 Task: Look for space in Pinsk, Belarus from 12th  August, 2023 to 15th August, 2023 for 3 adults in price range Rs.12000 to Rs.16000. Place can be entire place with 2 bedrooms having 3 beds and 1 bathroom. Property type can be house, flat, guest house. Amenities needed are: washing machine. Booking option can be shelf check-in. Required host language is English.
Action: Mouse moved to (454, 93)
Screenshot: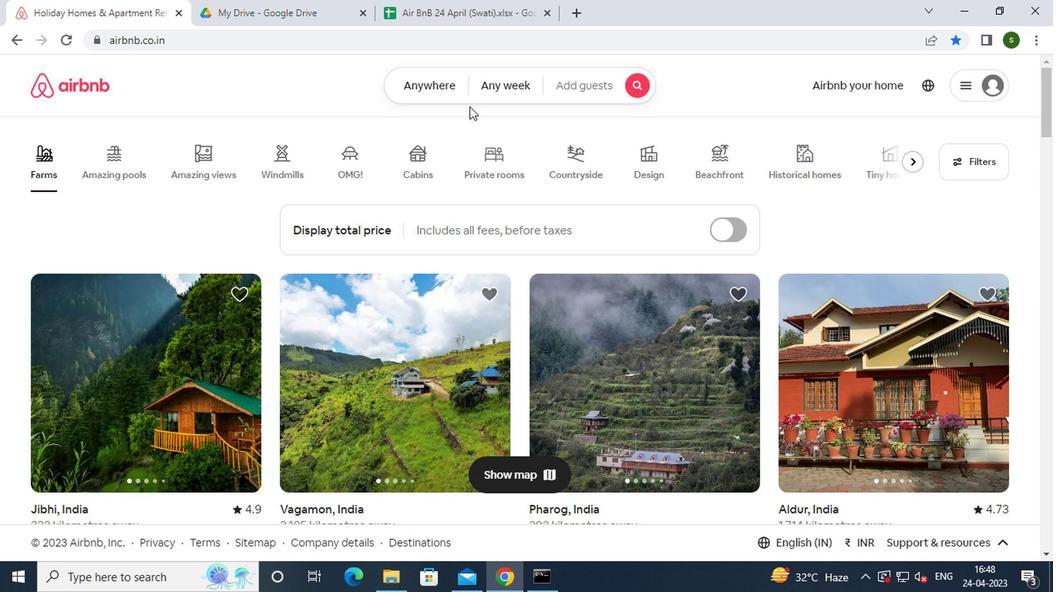
Action: Mouse pressed left at (454, 93)
Screenshot: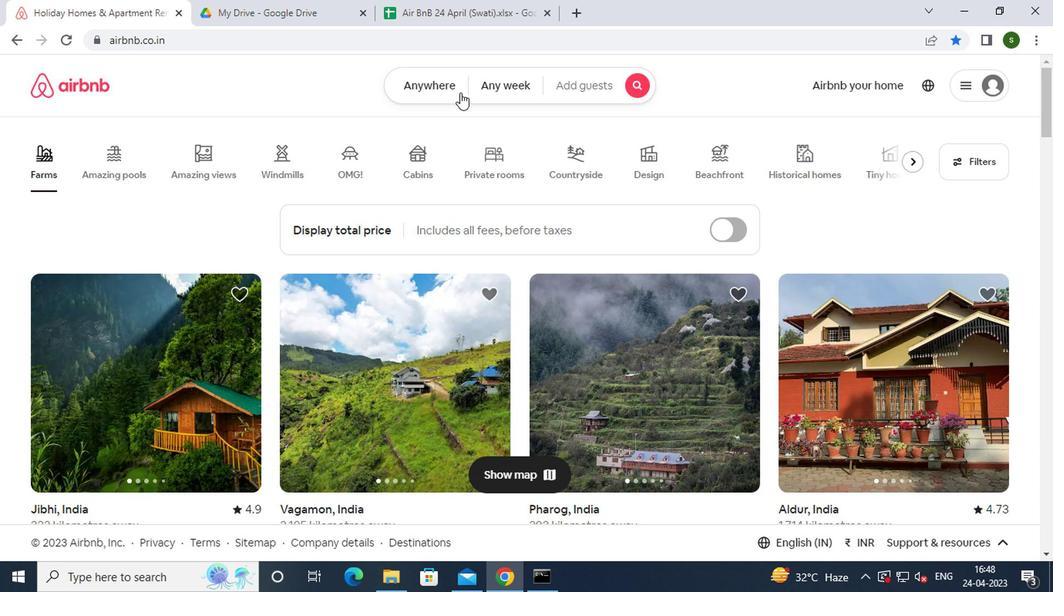
Action: Mouse moved to (289, 141)
Screenshot: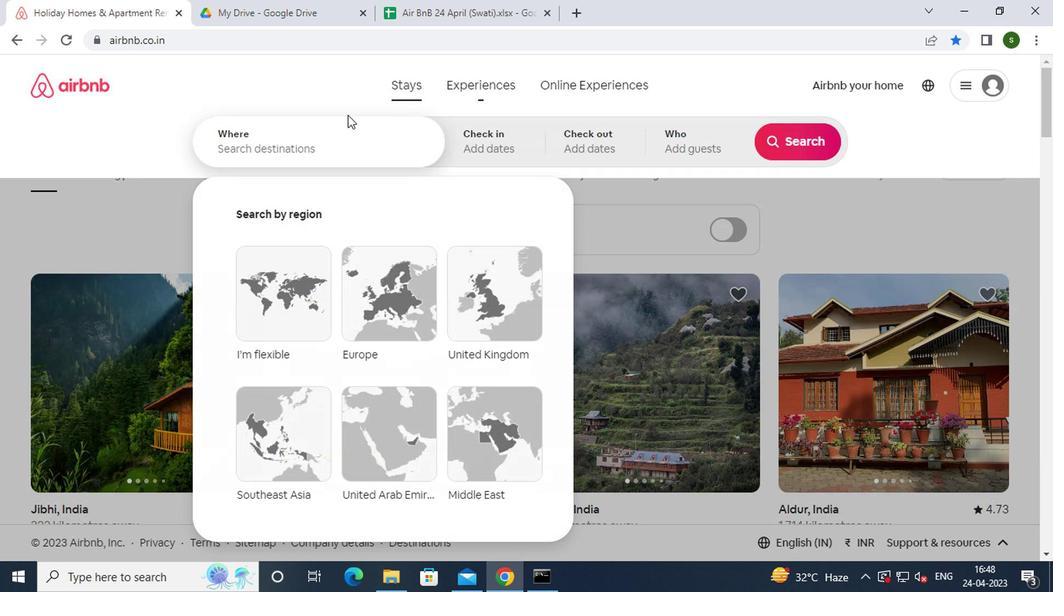 
Action: Mouse pressed left at (289, 141)
Screenshot: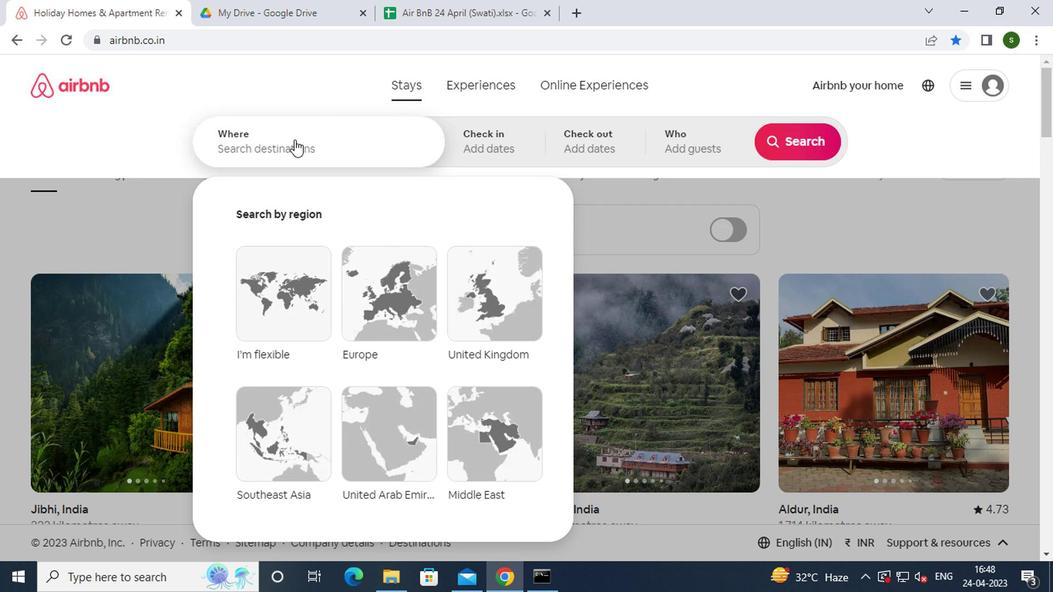 
Action: Key pressed p<Key.caps_lock>insk
Screenshot: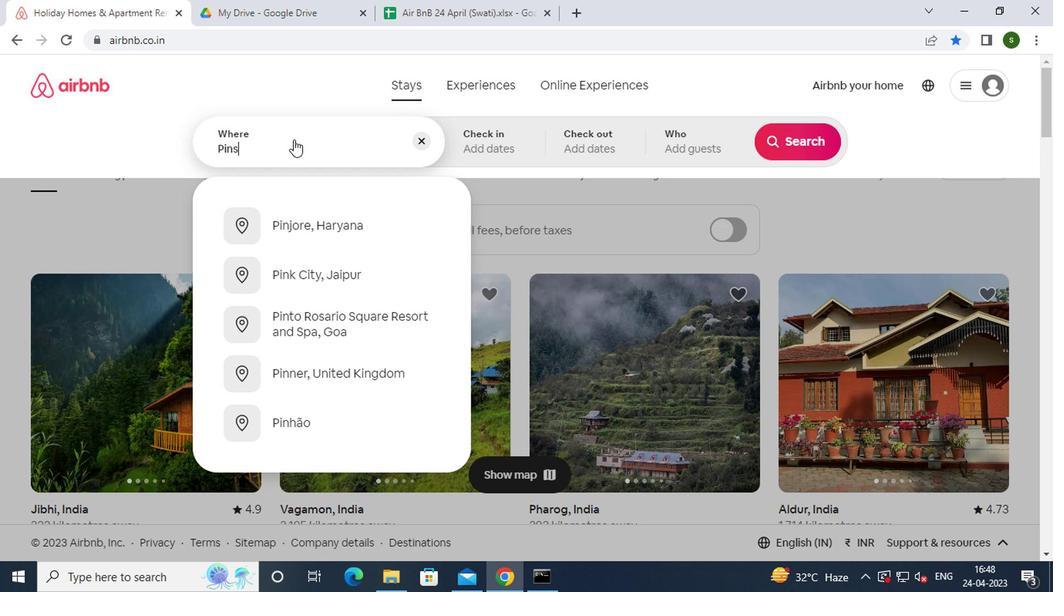 
Action: Mouse moved to (314, 220)
Screenshot: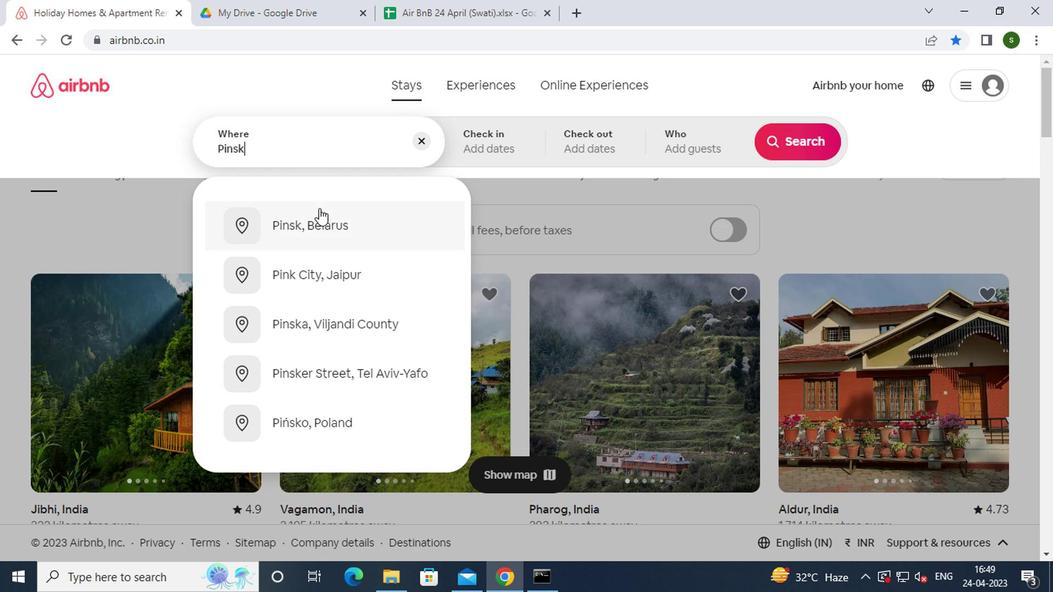 
Action: Mouse pressed left at (314, 220)
Screenshot: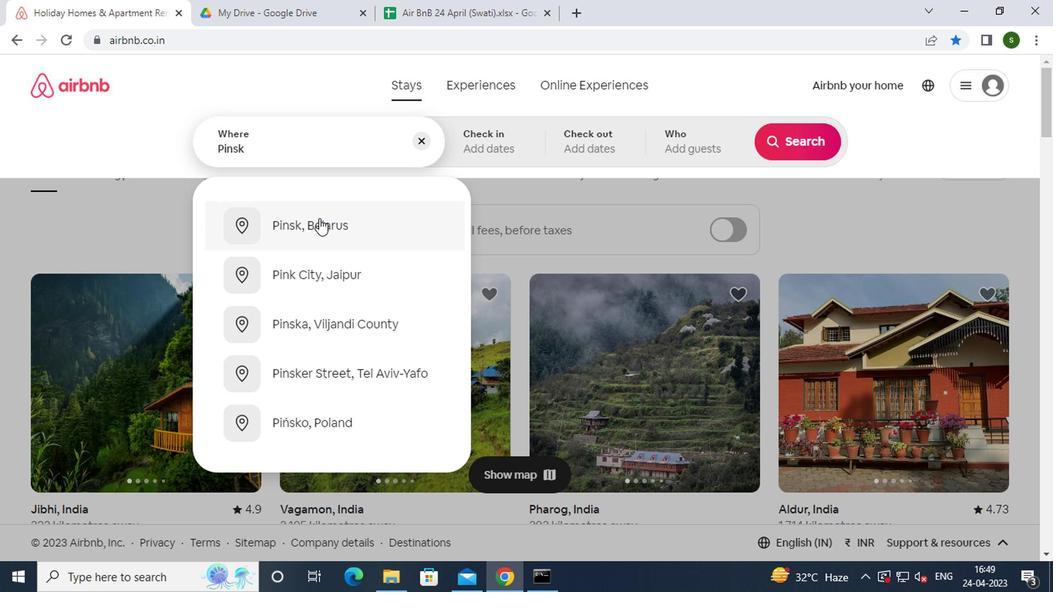 
Action: Mouse moved to (787, 270)
Screenshot: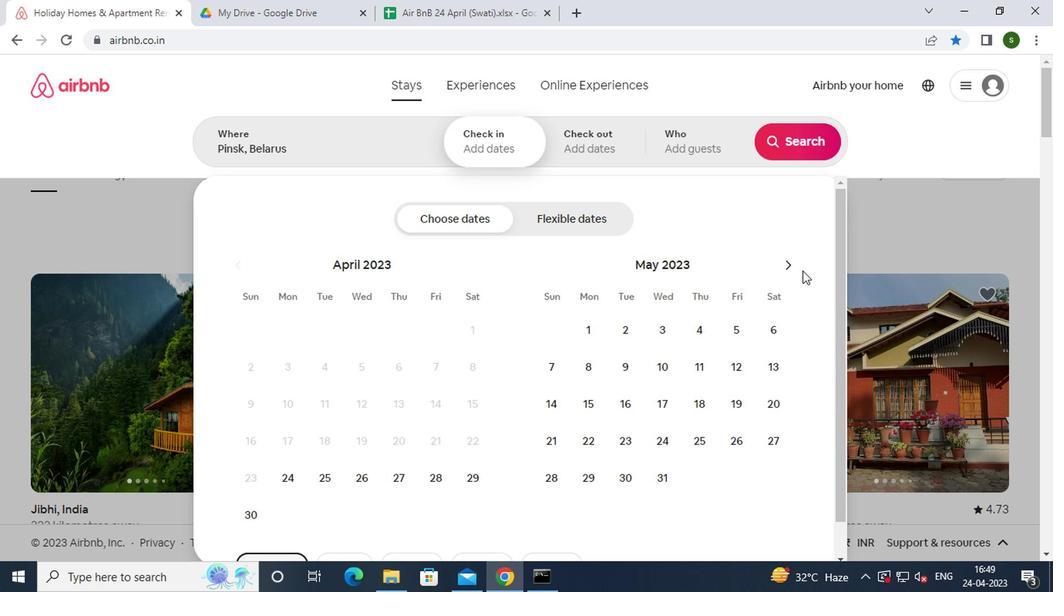 
Action: Mouse pressed left at (787, 270)
Screenshot: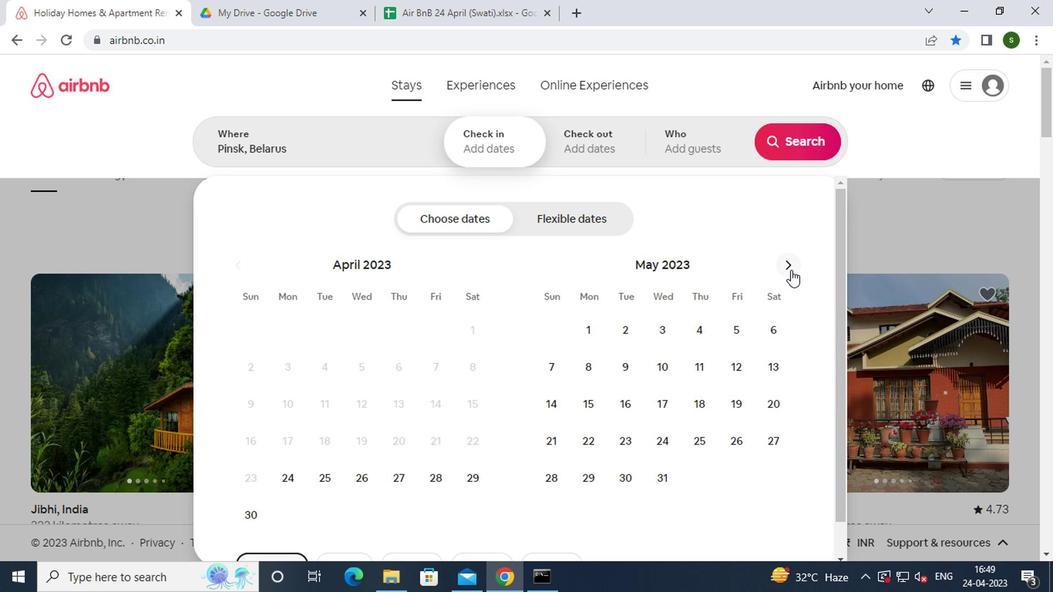 
Action: Mouse pressed left at (787, 270)
Screenshot: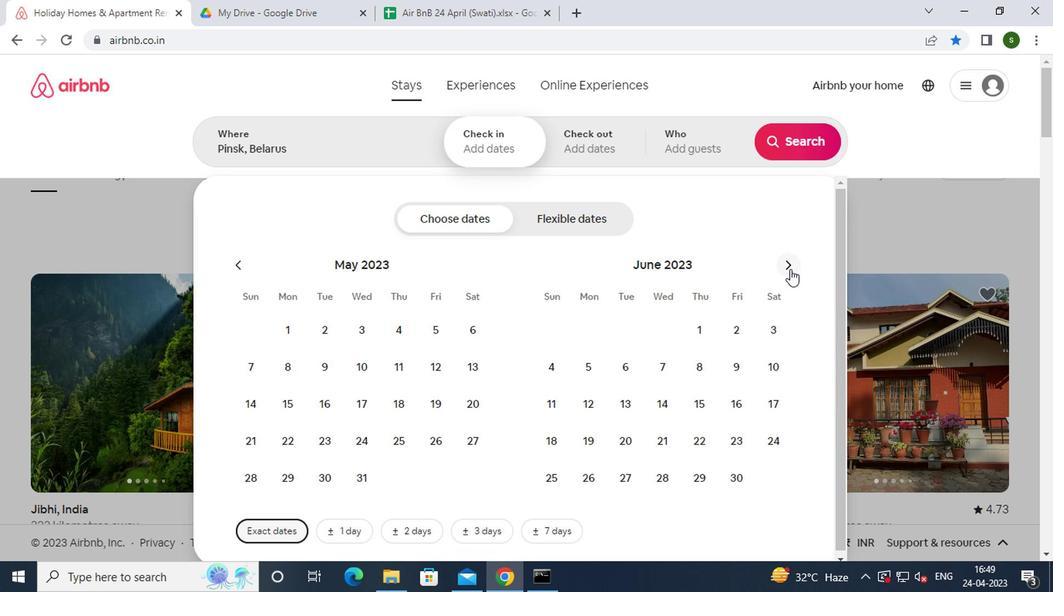 
Action: Mouse pressed left at (787, 270)
Screenshot: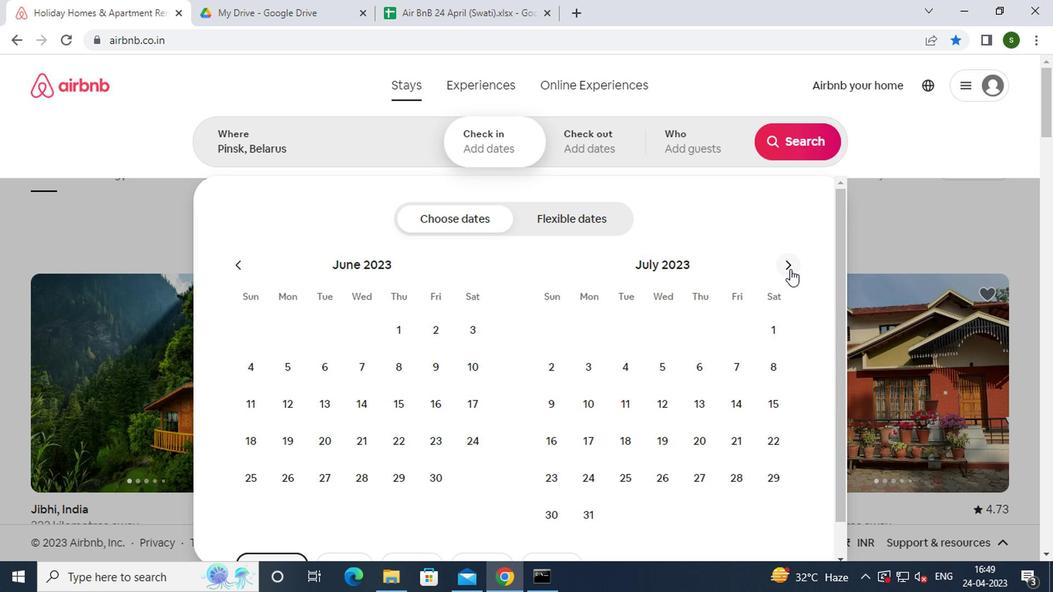 
Action: Mouse moved to (770, 365)
Screenshot: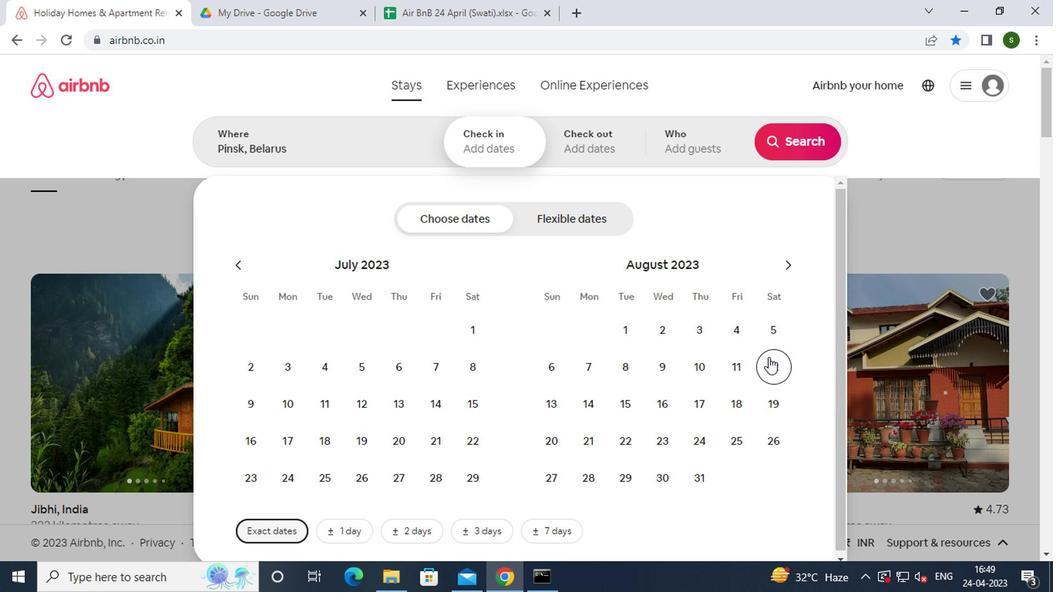 
Action: Mouse pressed left at (770, 365)
Screenshot: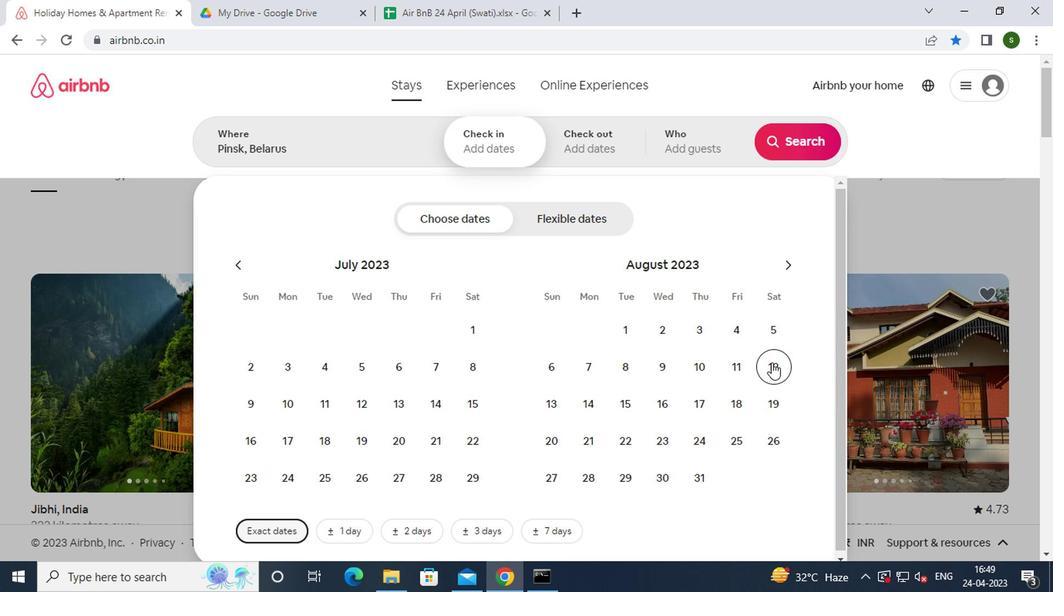 
Action: Mouse moved to (626, 404)
Screenshot: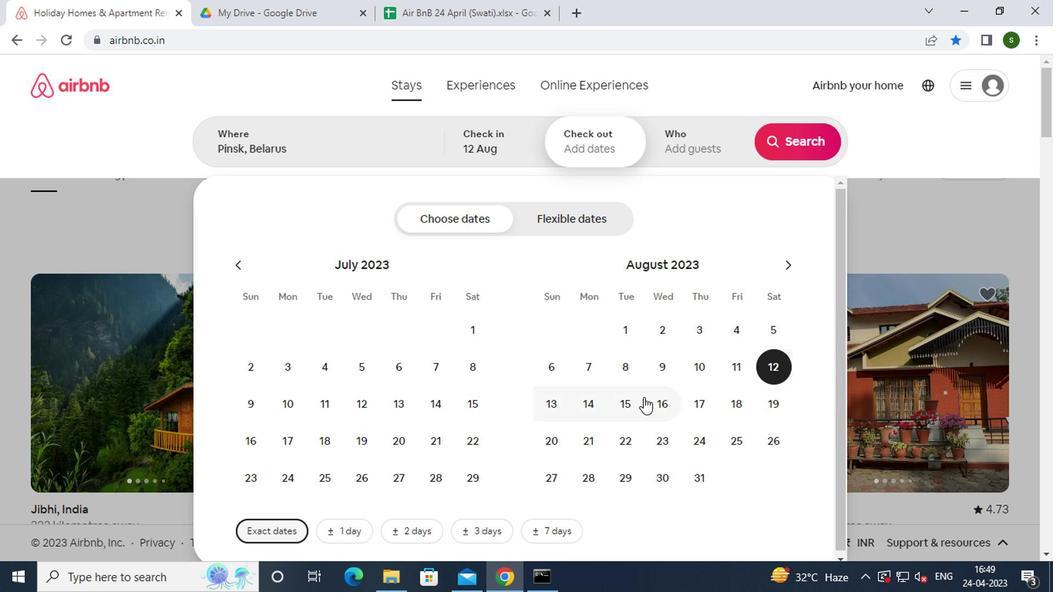 
Action: Mouse pressed left at (626, 404)
Screenshot: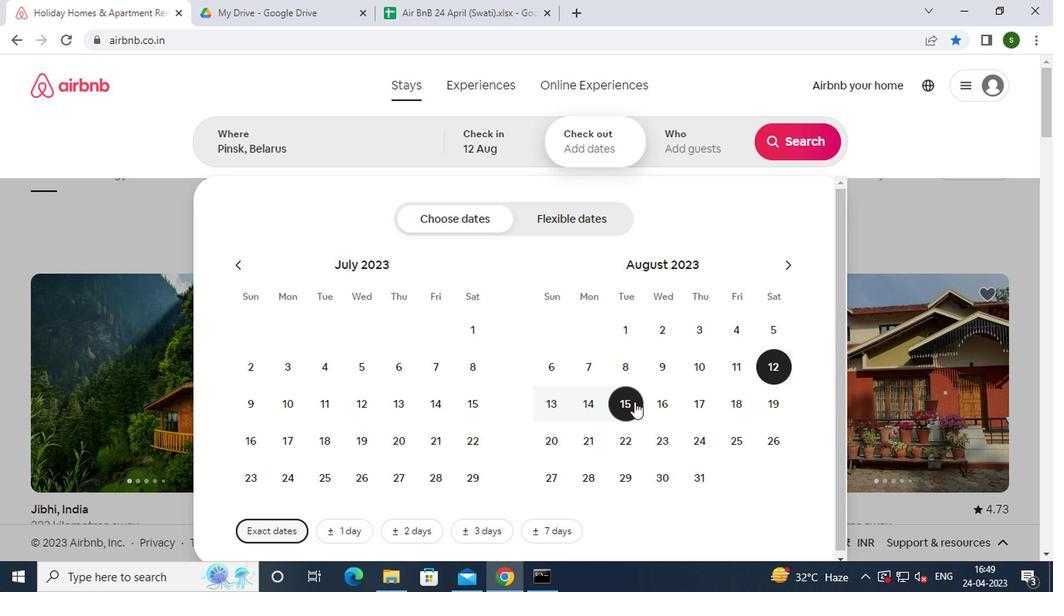 
Action: Mouse moved to (692, 152)
Screenshot: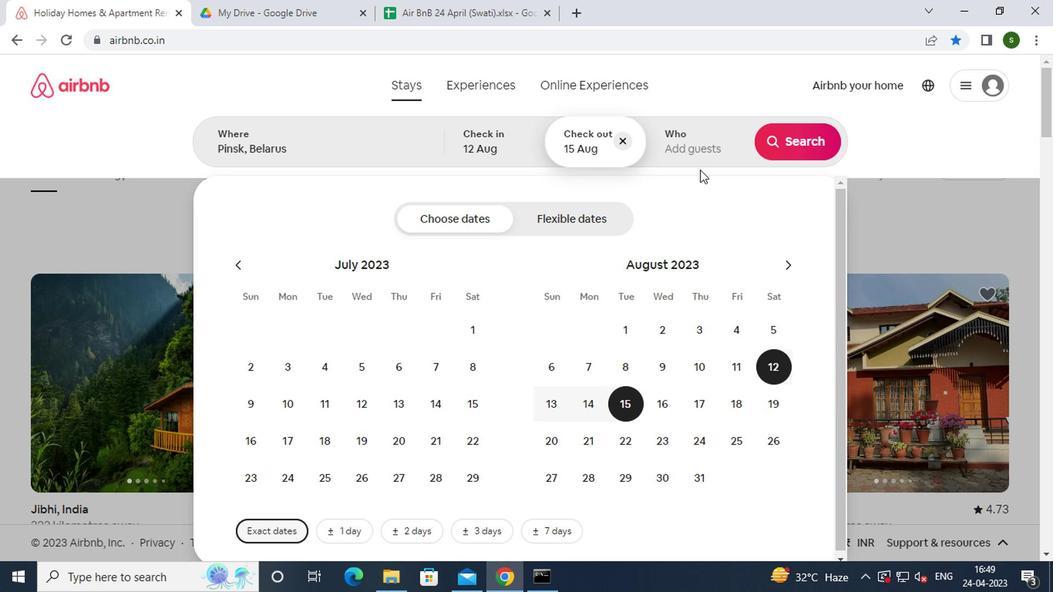 
Action: Mouse pressed left at (692, 152)
Screenshot: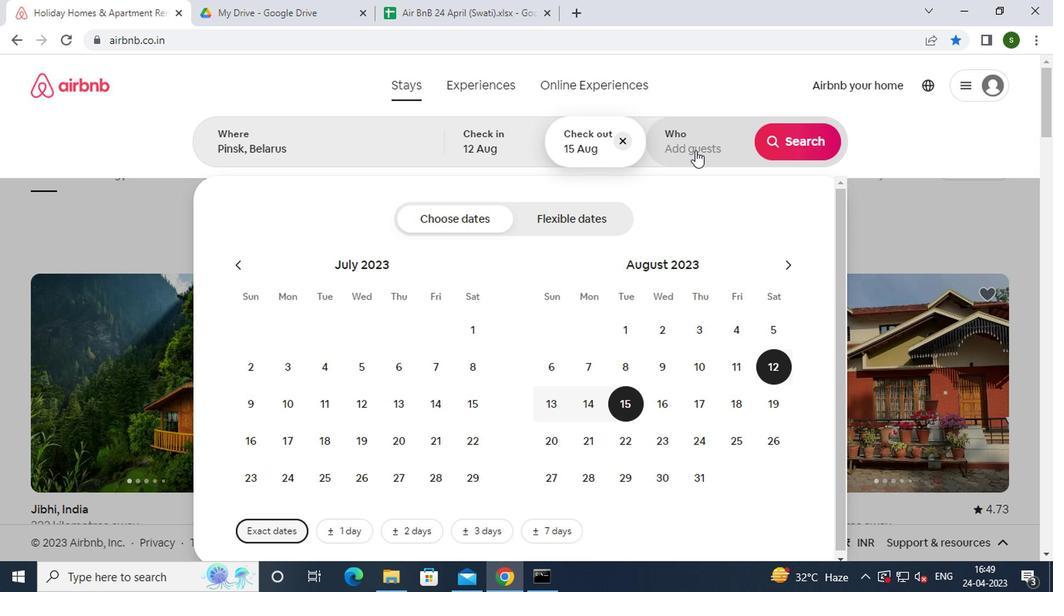 
Action: Mouse moved to (797, 224)
Screenshot: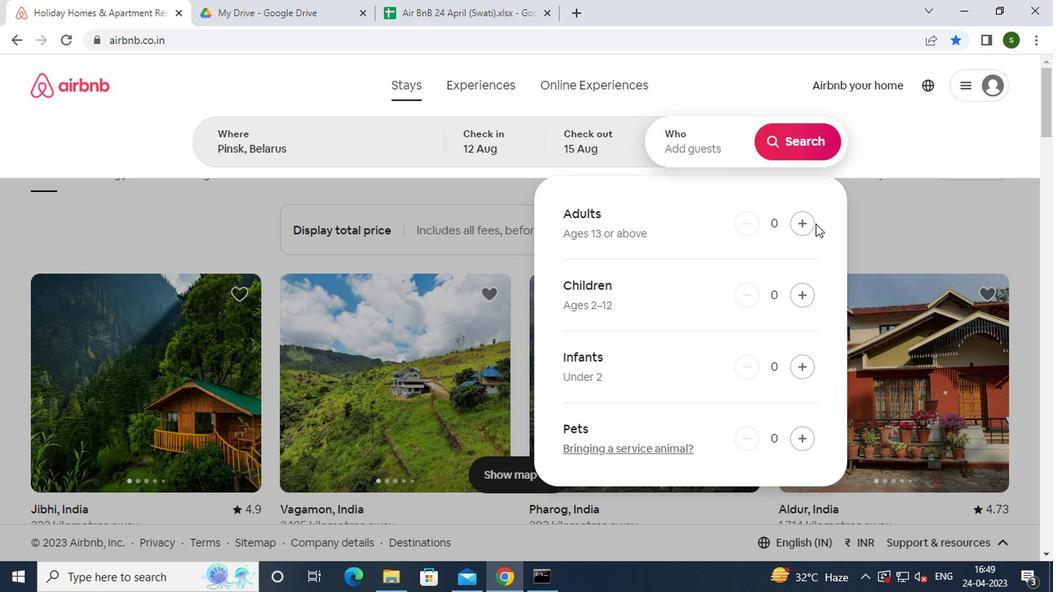 
Action: Mouse pressed left at (797, 224)
Screenshot: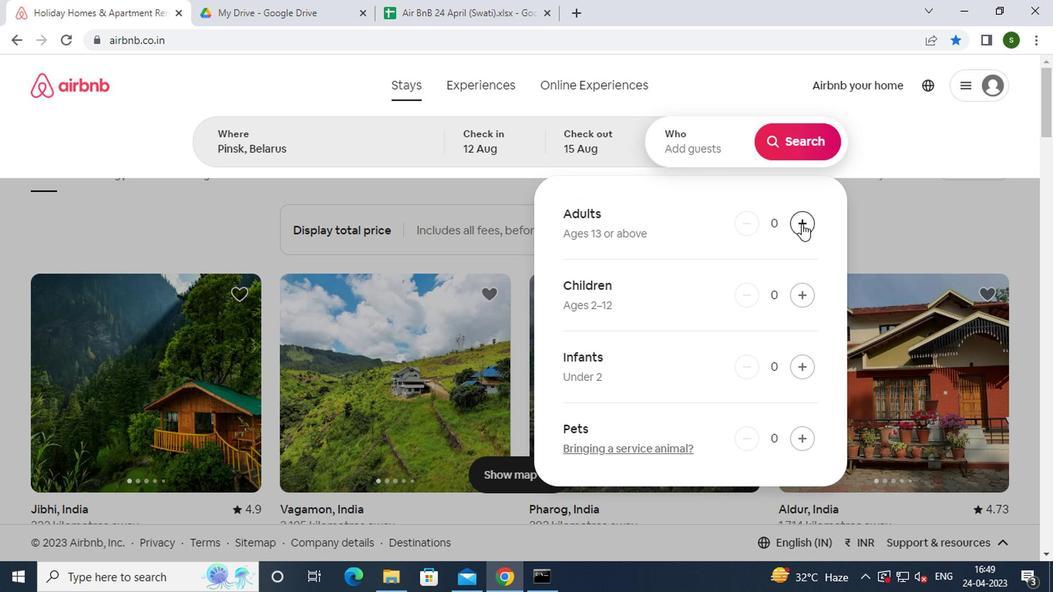 
Action: Mouse pressed left at (797, 224)
Screenshot: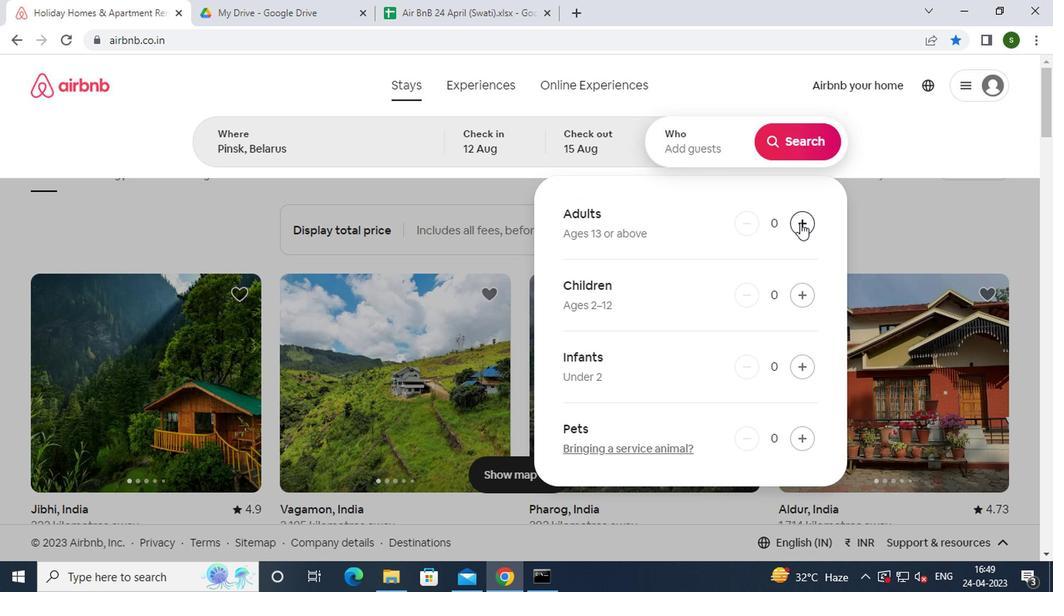 
Action: Mouse moved to (797, 223)
Screenshot: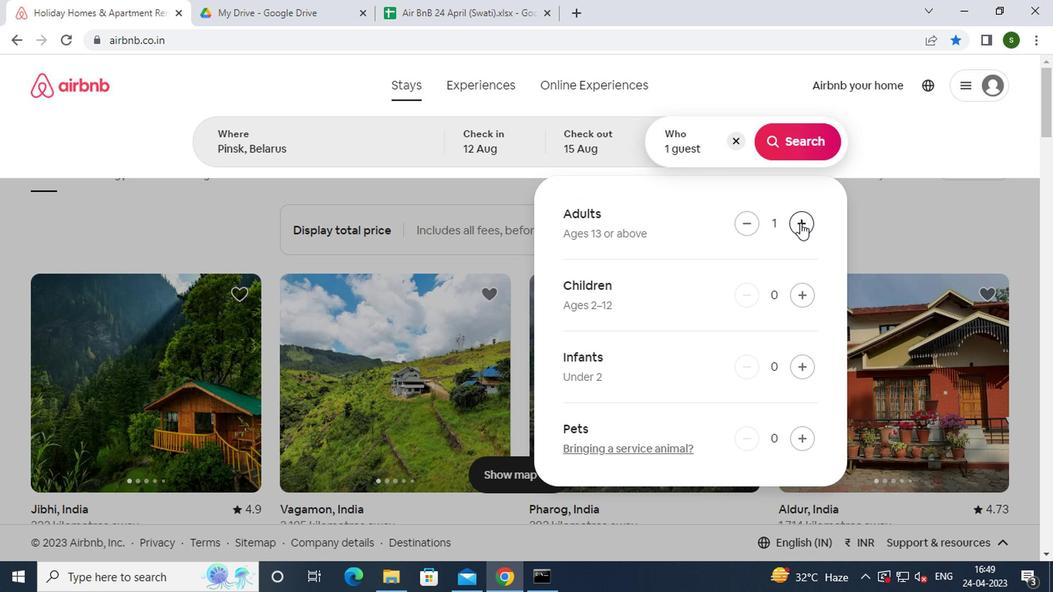 
Action: Mouse pressed left at (797, 223)
Screenshot: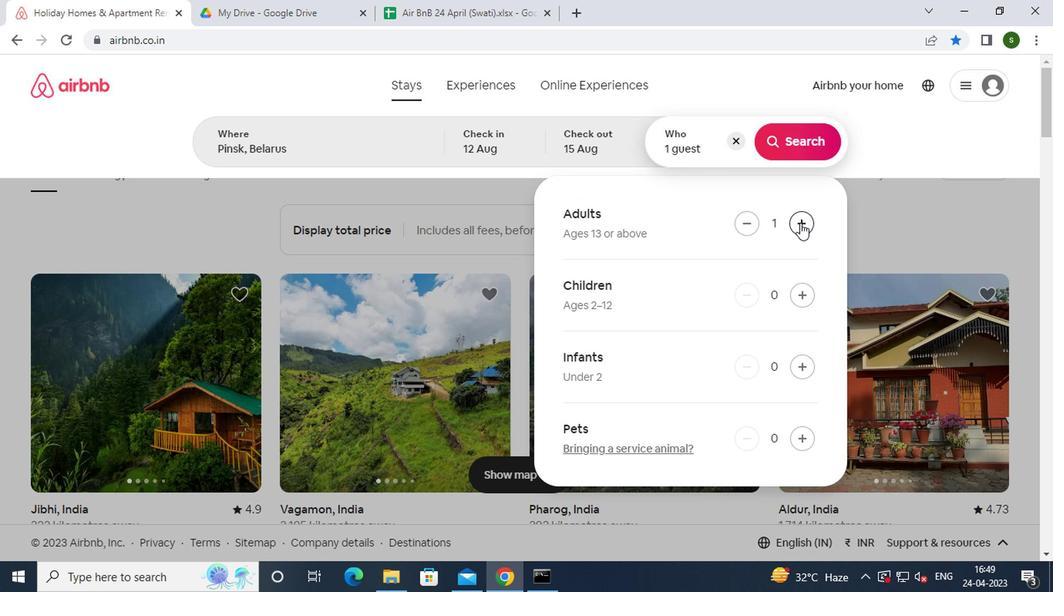 
Action: Mouse moved to (785, 139)
Screenshot: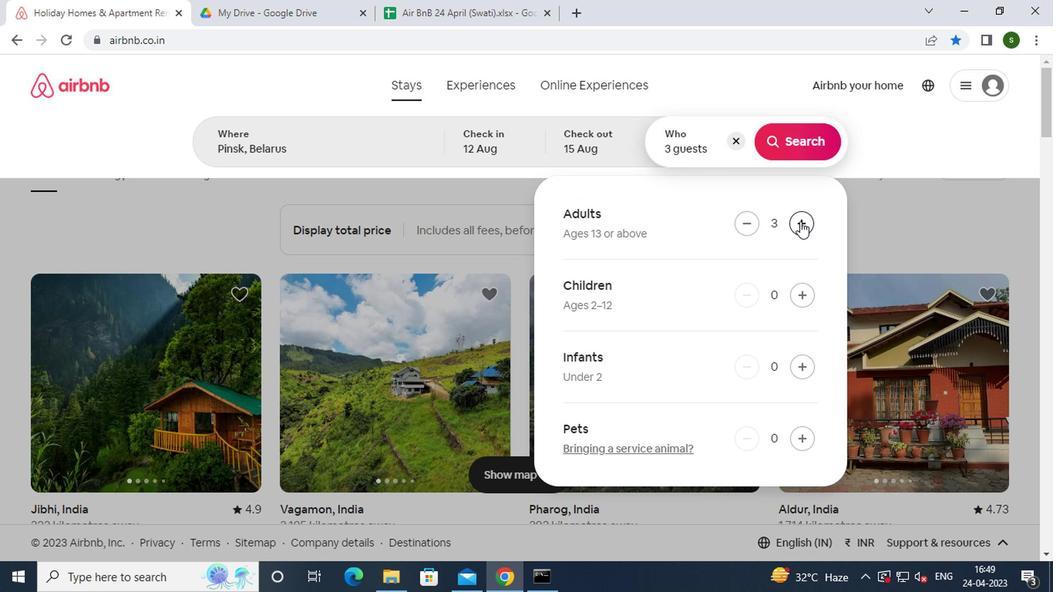 
Action: Mouse pressed left at (785, 139)
Screenshot: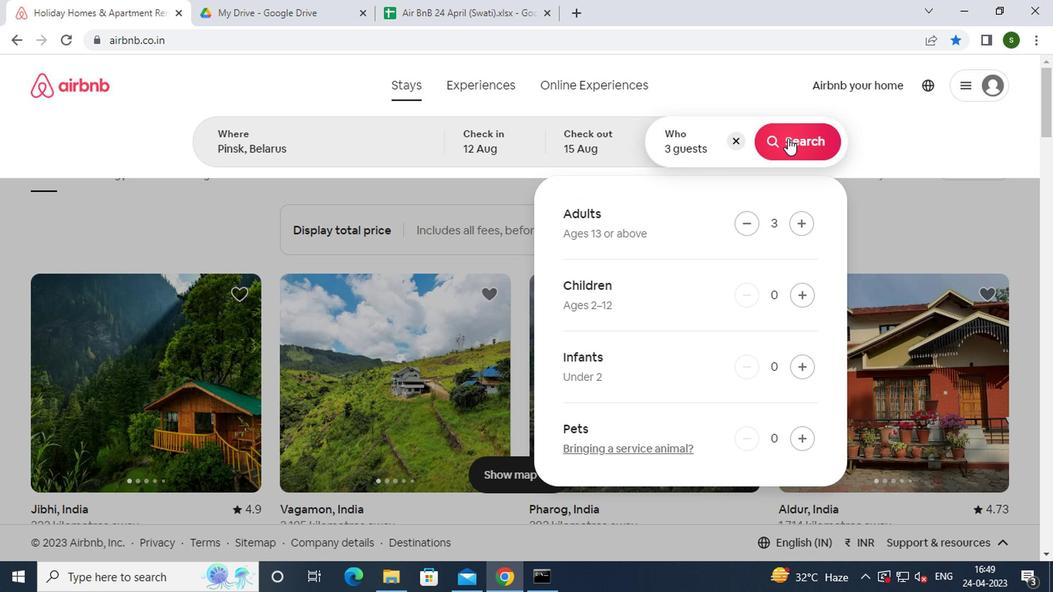 
Action: Mouse moved to (994, 145)
Screenshot: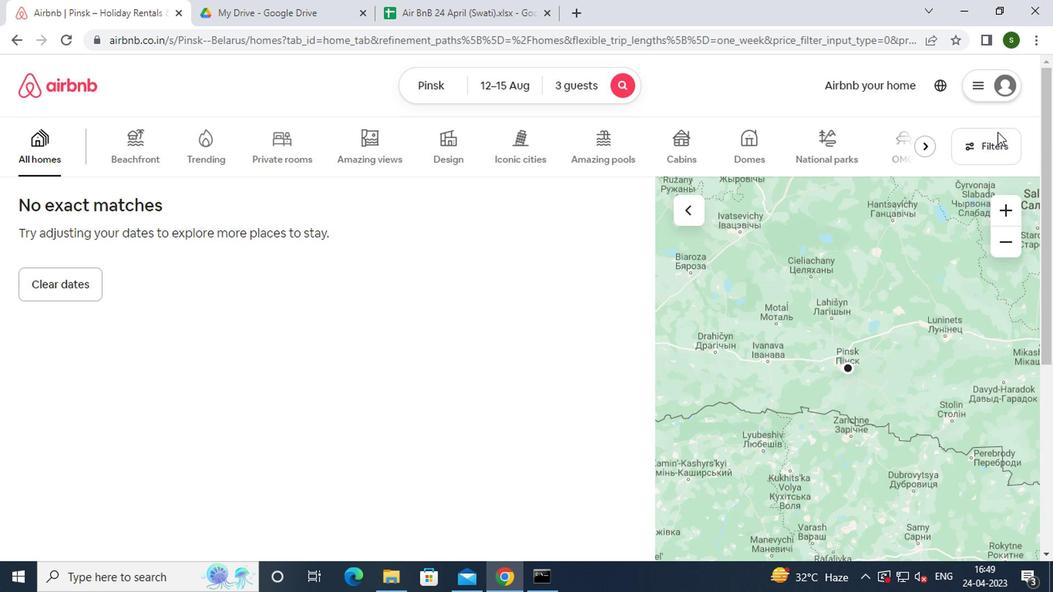 
Action: Mouse pressed left at (994, 145)
Screenshot: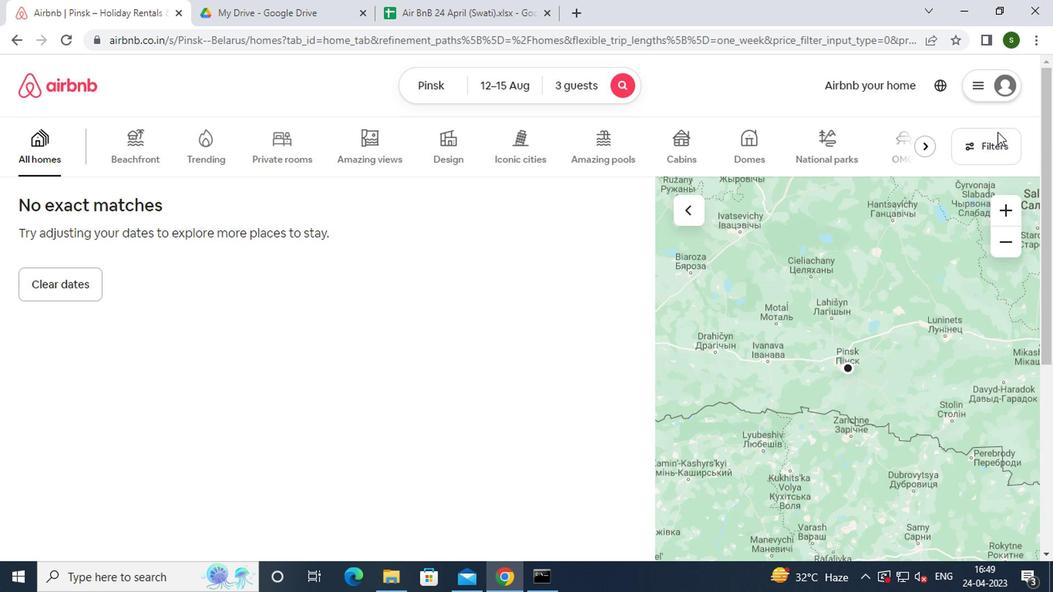 
Action: Mouse moved to (424, 241)
Screenshot: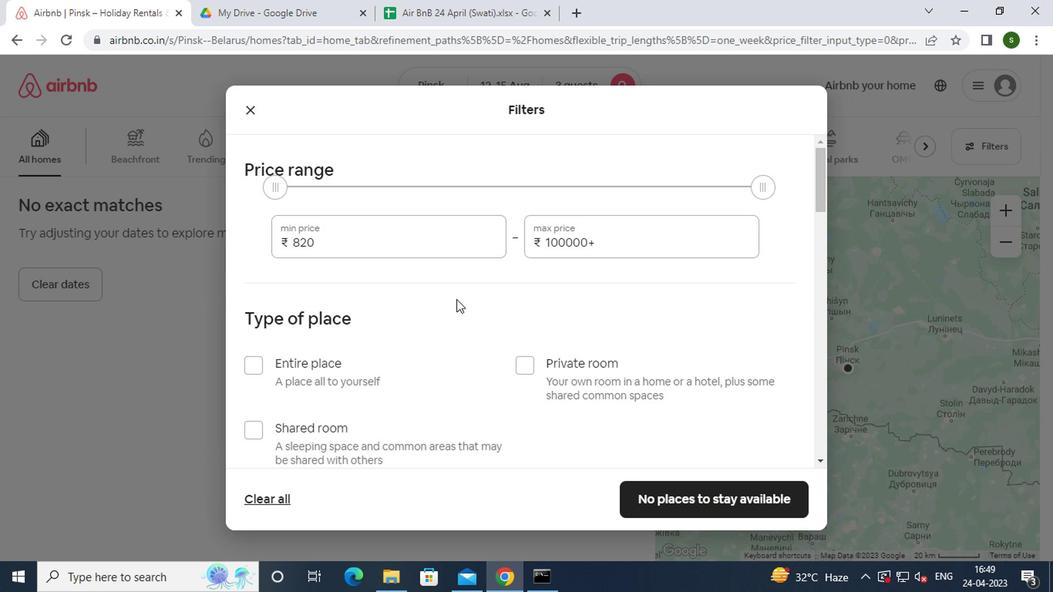 
Action: Mouse pressed left at (424, 241)
Screenshot: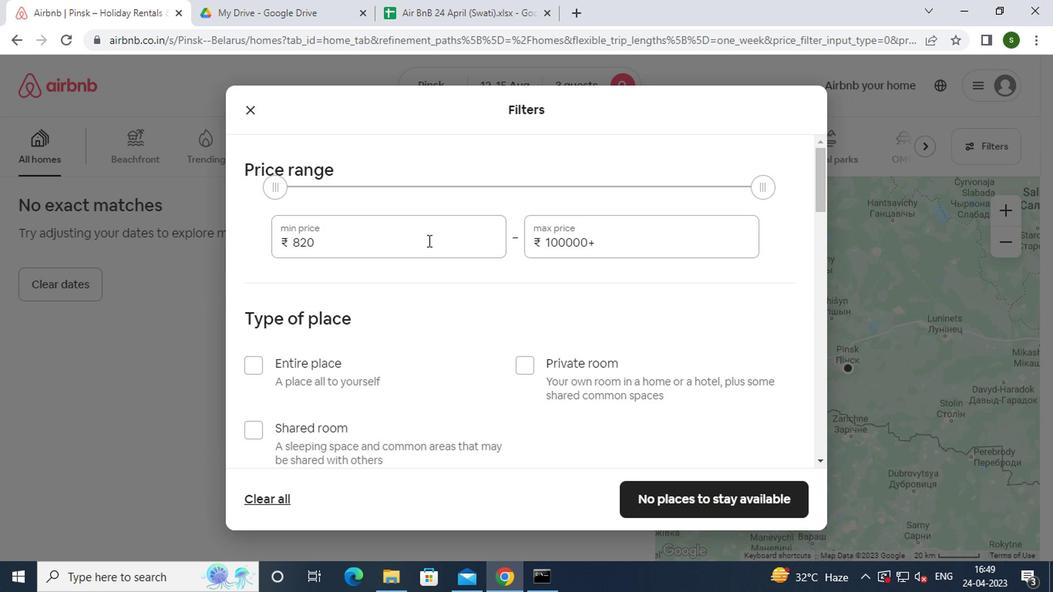 
Action: Key pressed <Key.backspace><Key.backspace><Key.backspace><Key.backspace><Key.backspace><Key.backspace><Key.backspace><Key.backspace><Key.backspace>12000
Screenshot: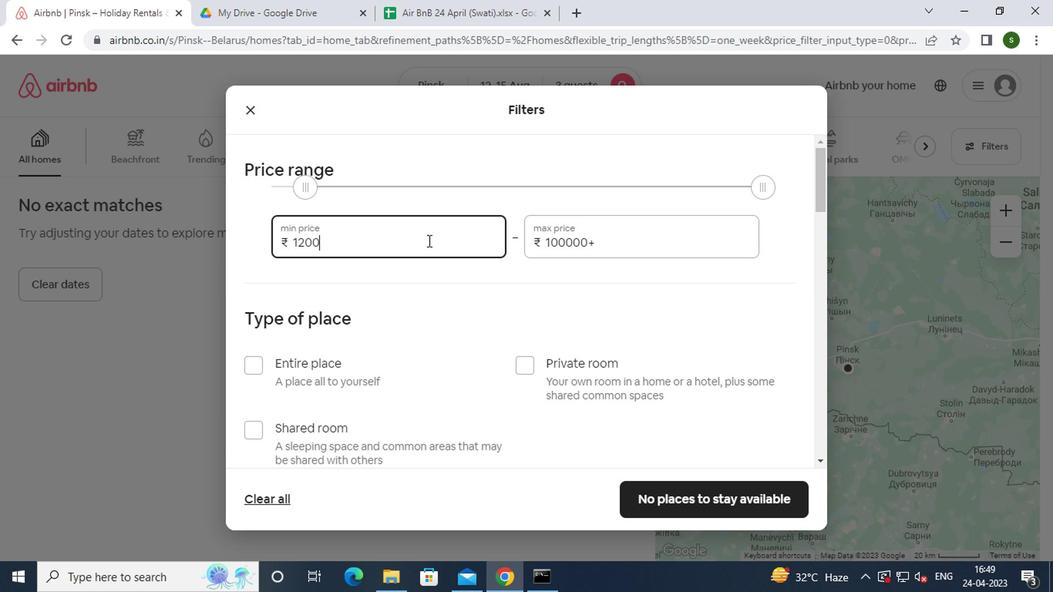 
Action: Mouse moved to (609, 249)
Screenshot: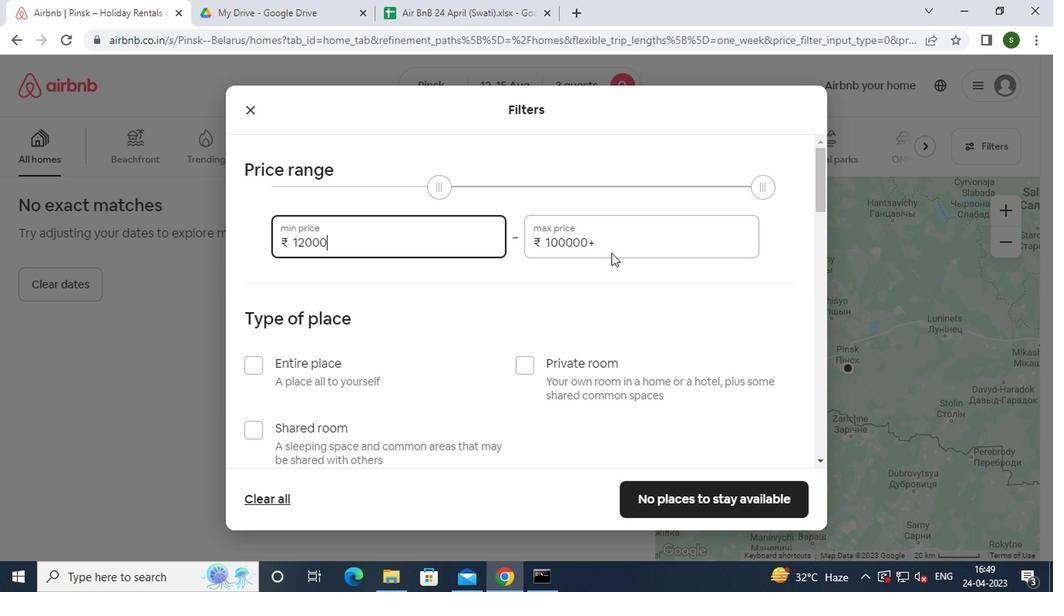 
Action: Mouse pressed left at (609, 249)
Screenshot: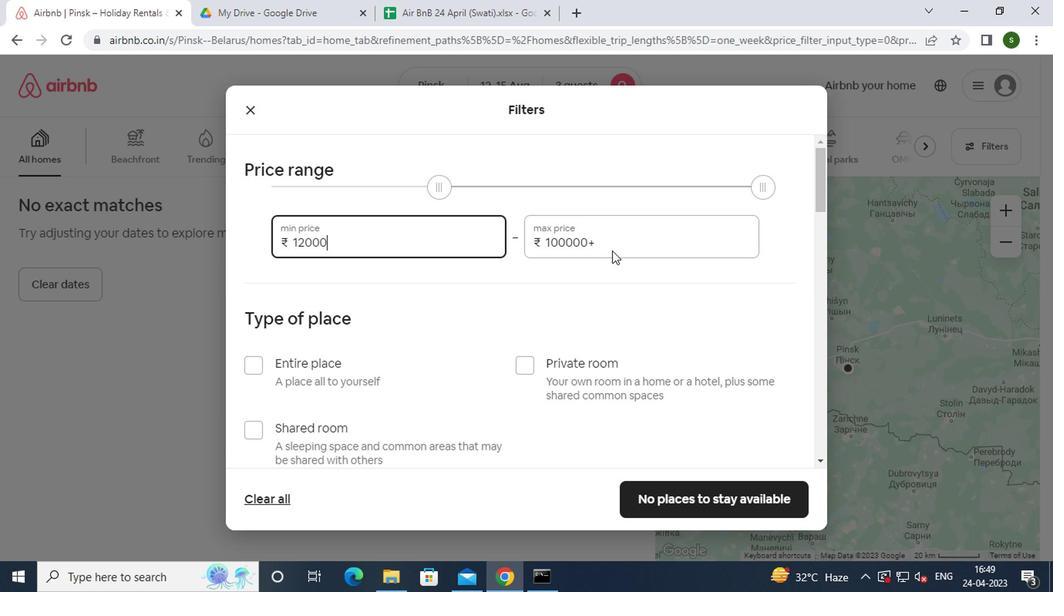 
Action: Mouse moved to (609, 249)
Screenshot: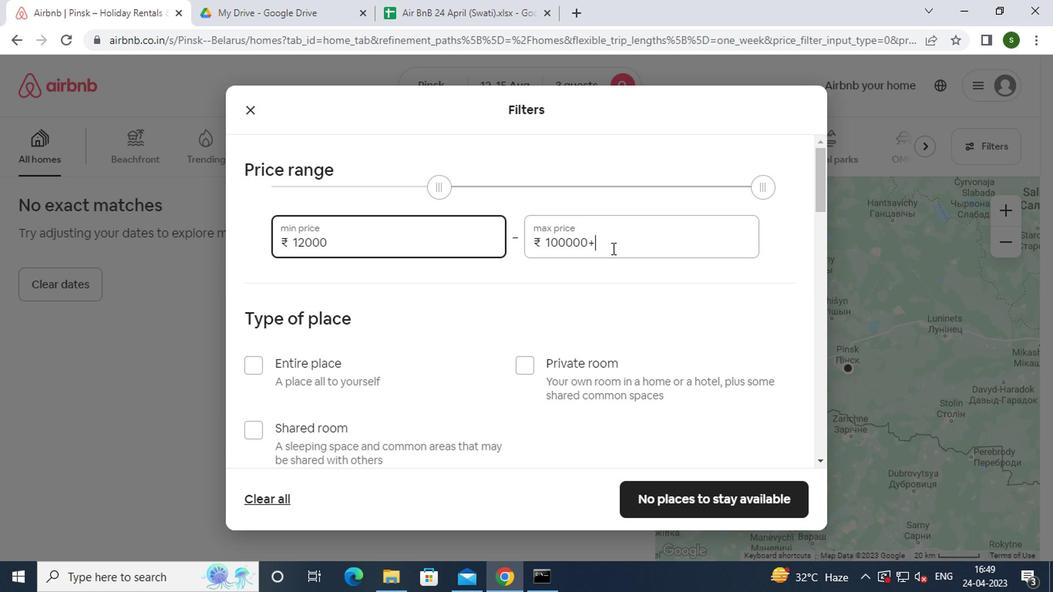 
Action: Key pressed <Key.backspace><Key.backspace><Key.backspace><Key.backspace><Key.backspace><Key.backspace><Key.backspace><Key.backspace><Key.backspace><Key.backspace><Key.backspace><Key.backspace>16000
Screenshot: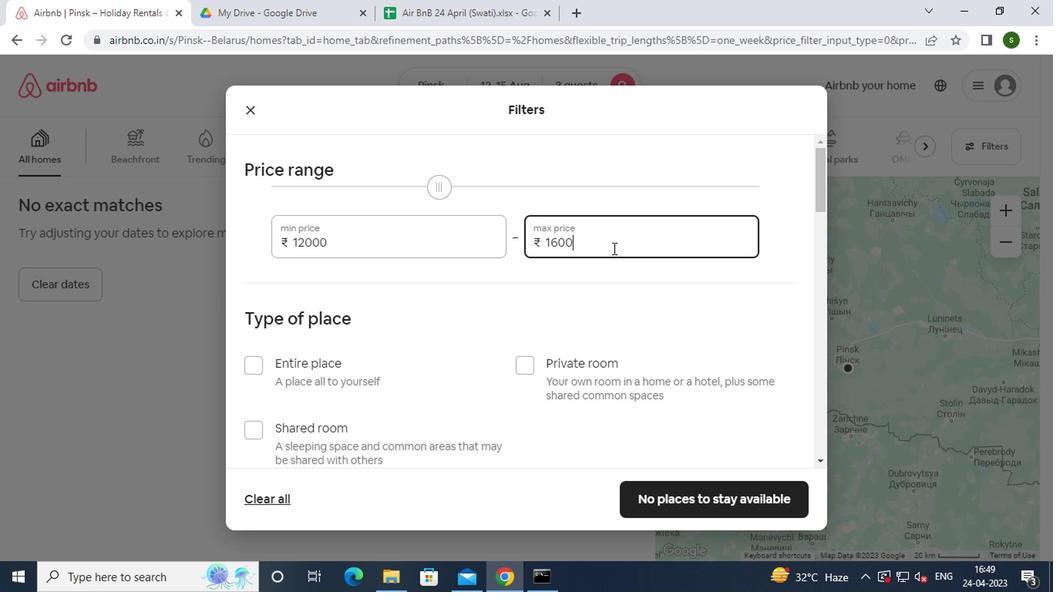 
Action: Mouse moved to (424, 307)
Screenshot: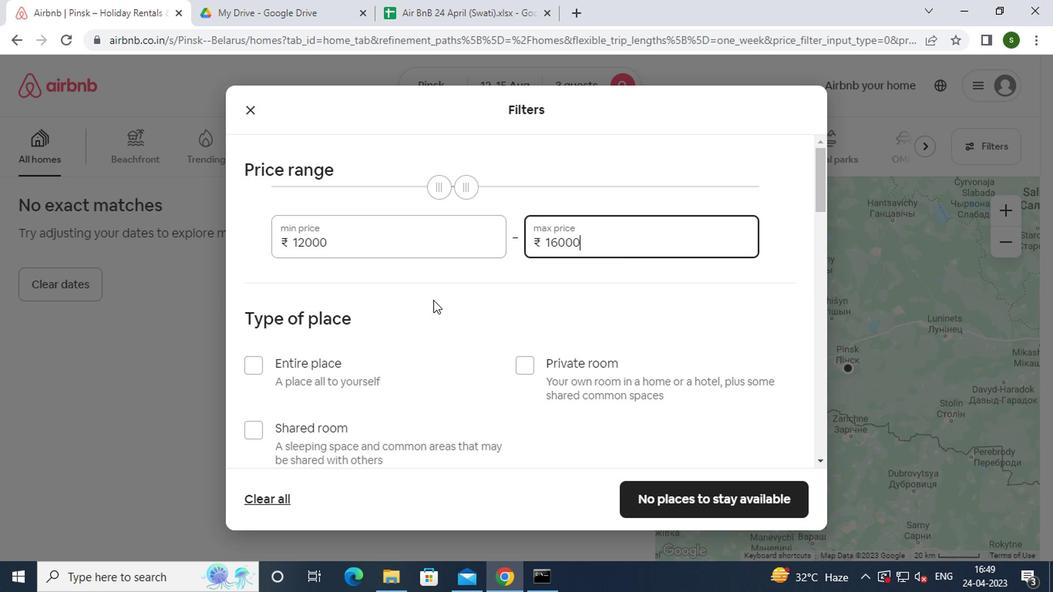 
Action: Mouse scrolled (424, 306) with delta (0, -1)
Screenshot: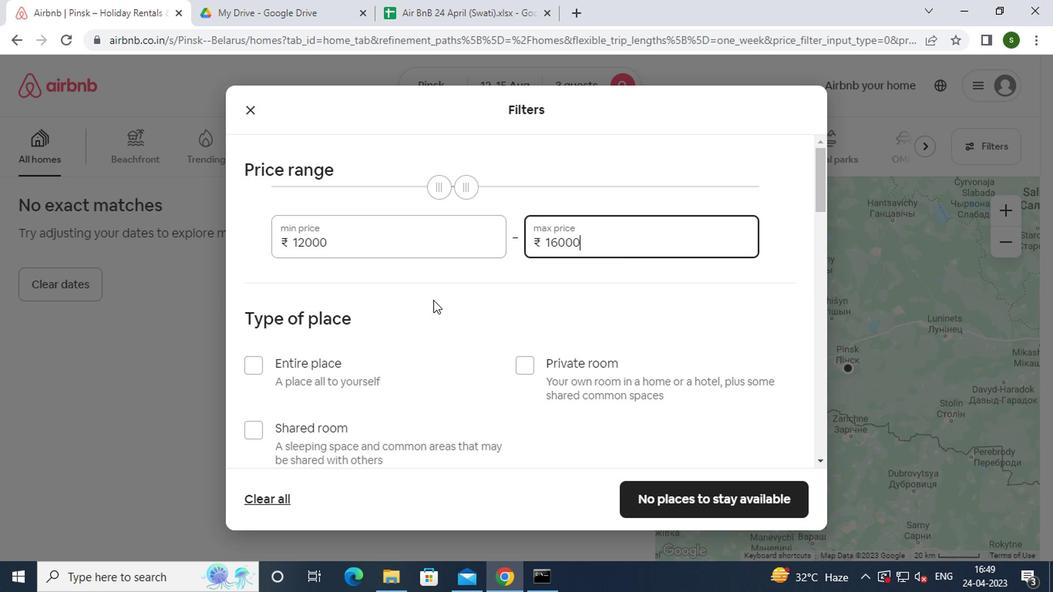 
Action: Mouse moved to (301, 285)
Screenshot: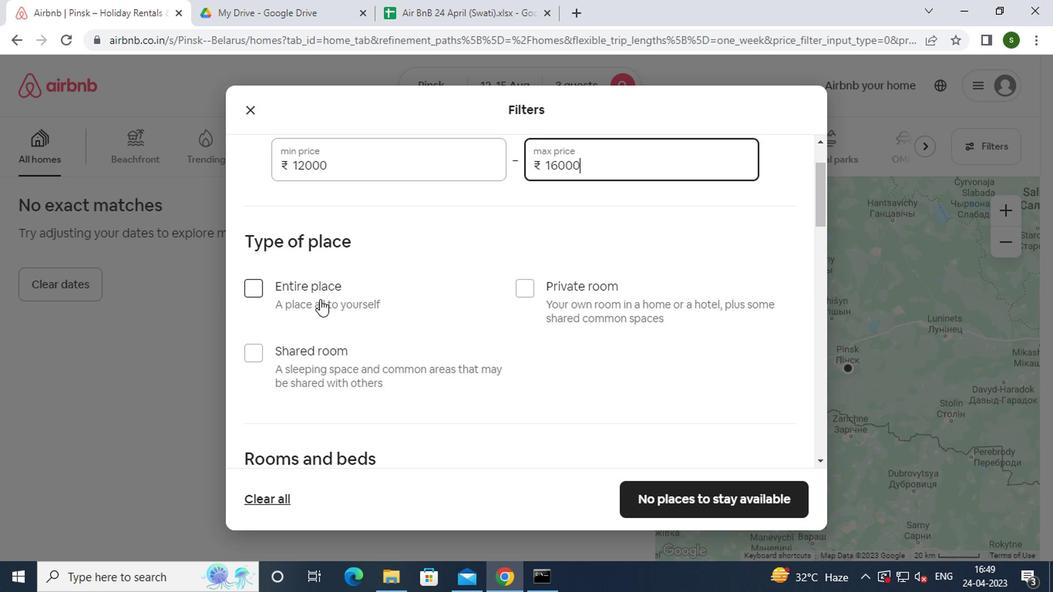 
Action: Mouse pressed left at (301, 285)
Screenshot: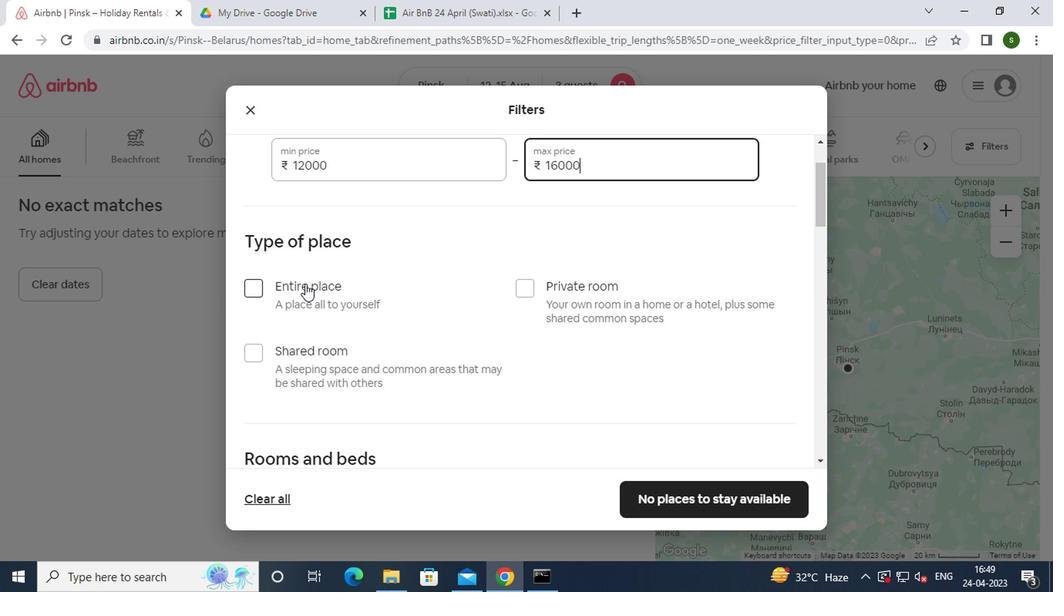 
Action: Mouse moved to (472, 263)
Screenshot: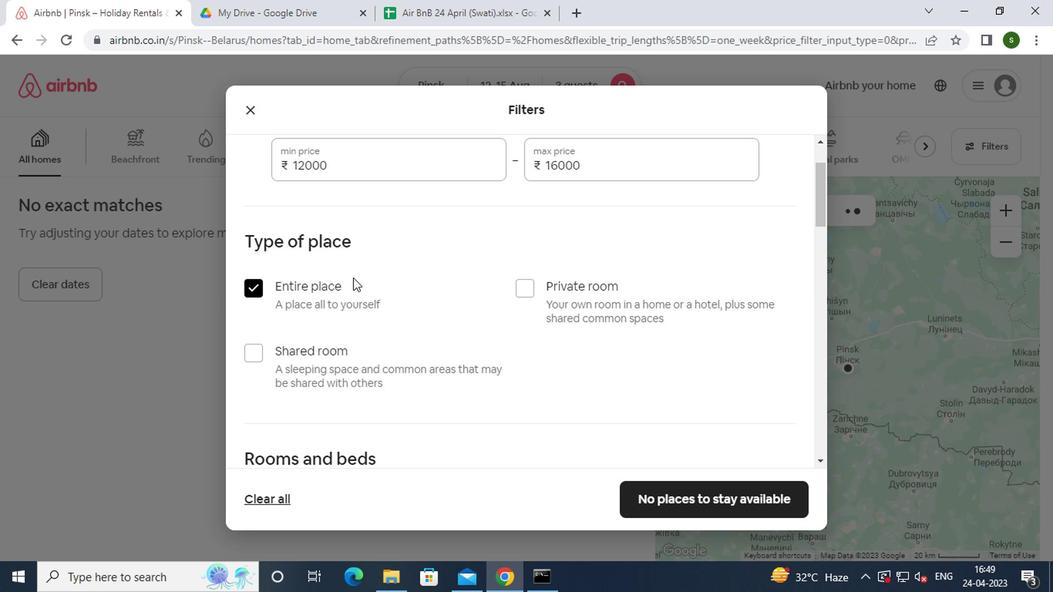 
Action: Mouse scrolled (472, 262) with delta (0, -1)
Screenshot: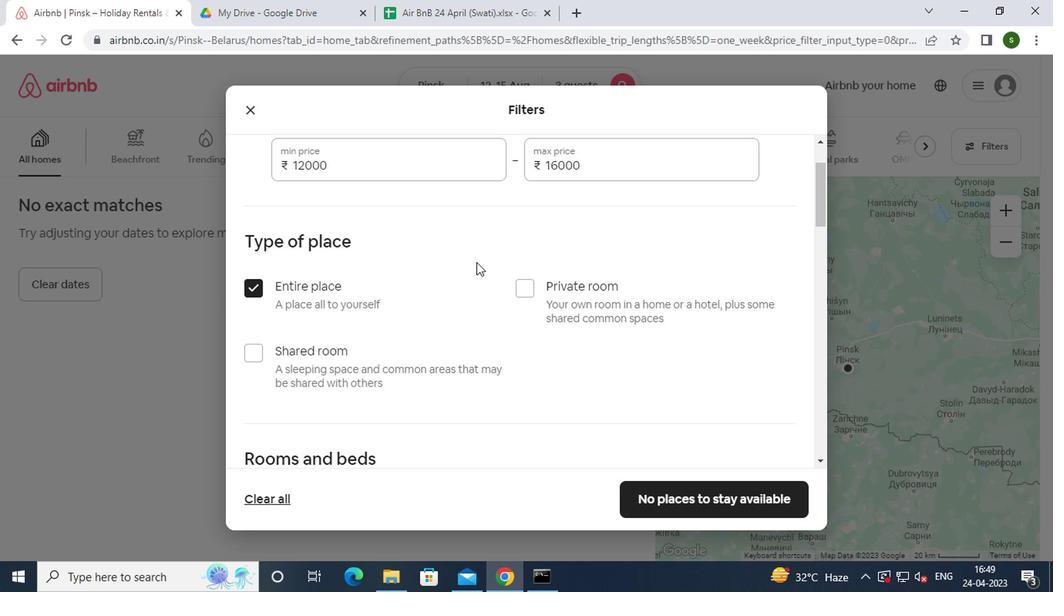 
Action: Mouse scrolled (472, 262) with delta (0, -1)
Screenshot: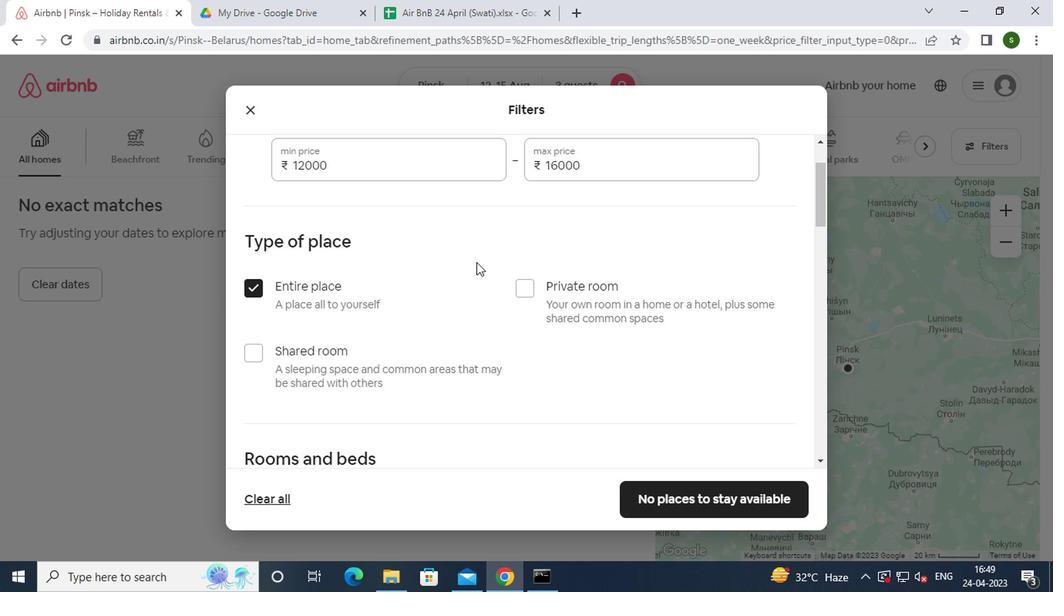 
Action: Mouse moved to (473, 263)
Screenshot: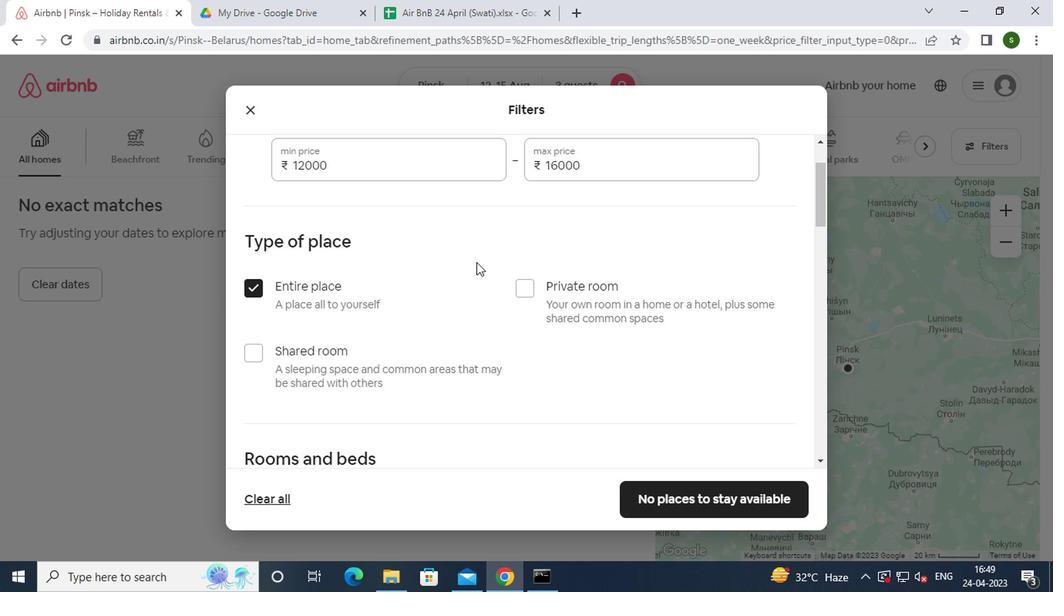 
Action: Mouse scrolled (473, 262) with delta (0, -1)
Screenshot: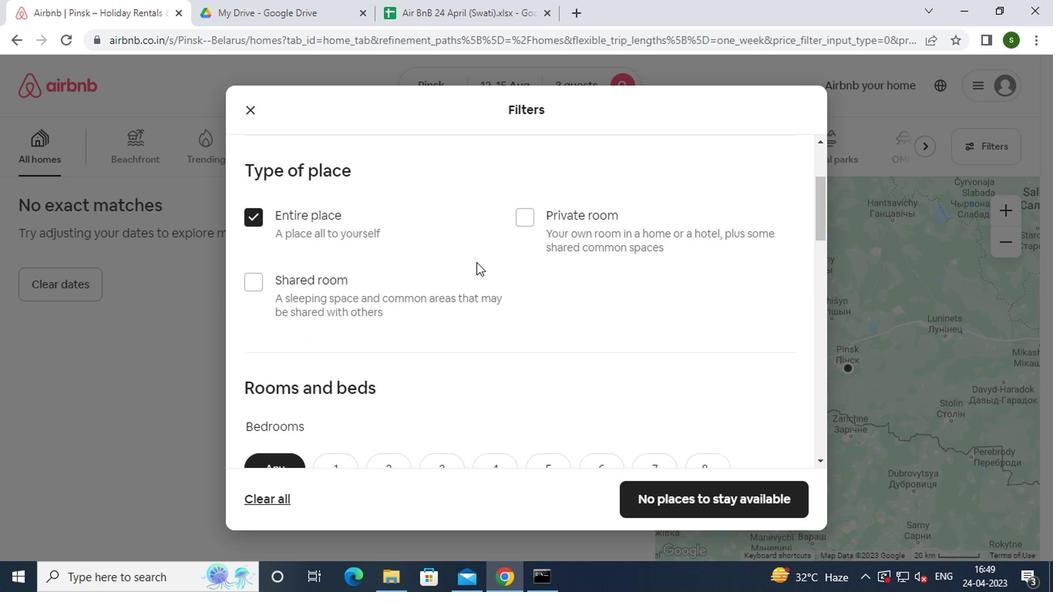 
Action: Mouse moved to (393, 304)
Screenshot: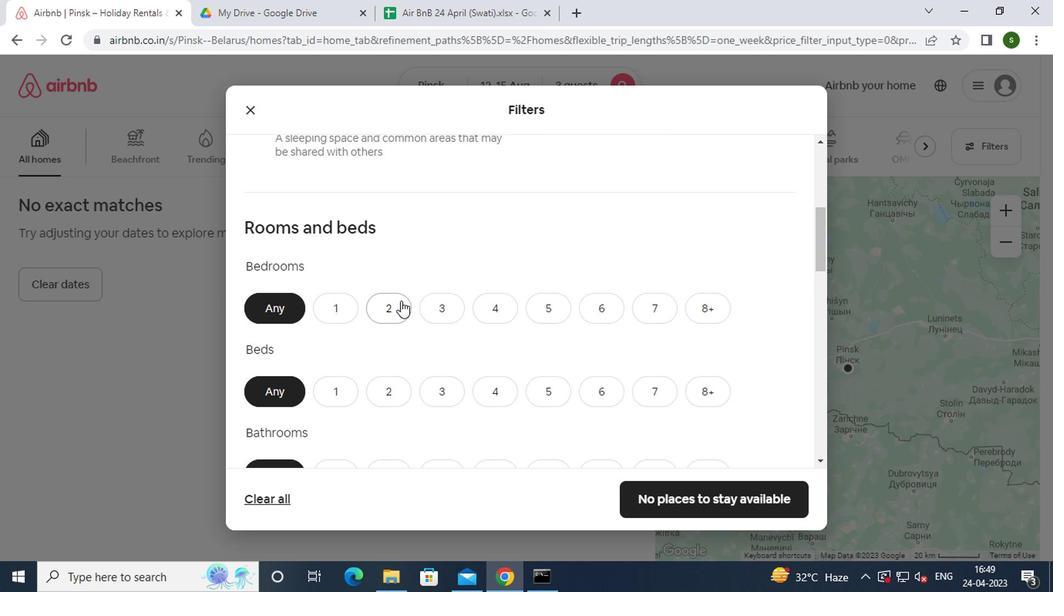 
Action: Mouse pressed left at (393, 304)
Screenshot: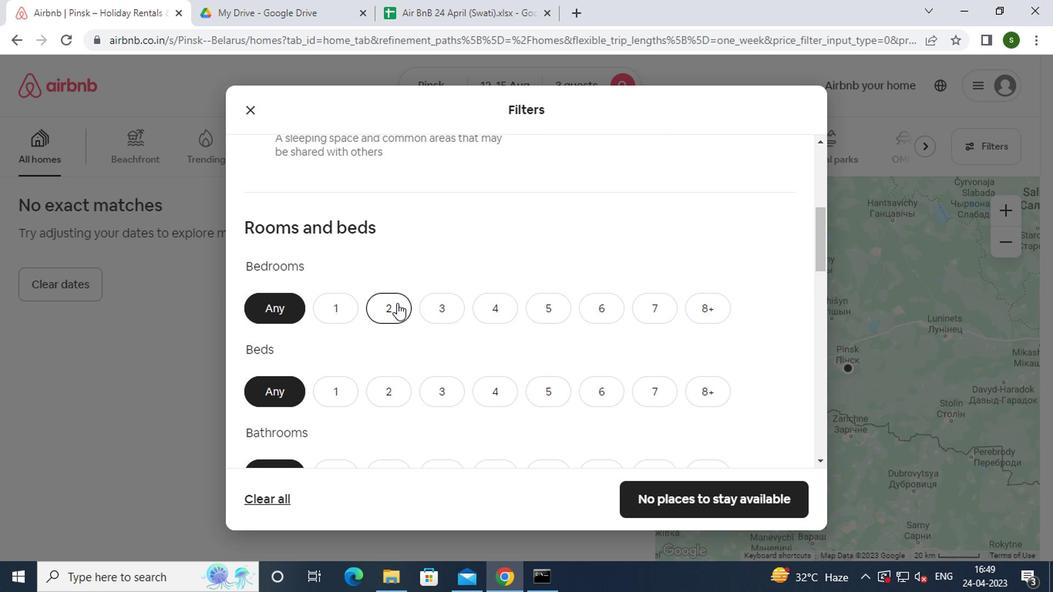 
Action: Mouse scrolled (393, 303) with delta (0, 0)
Screenshot: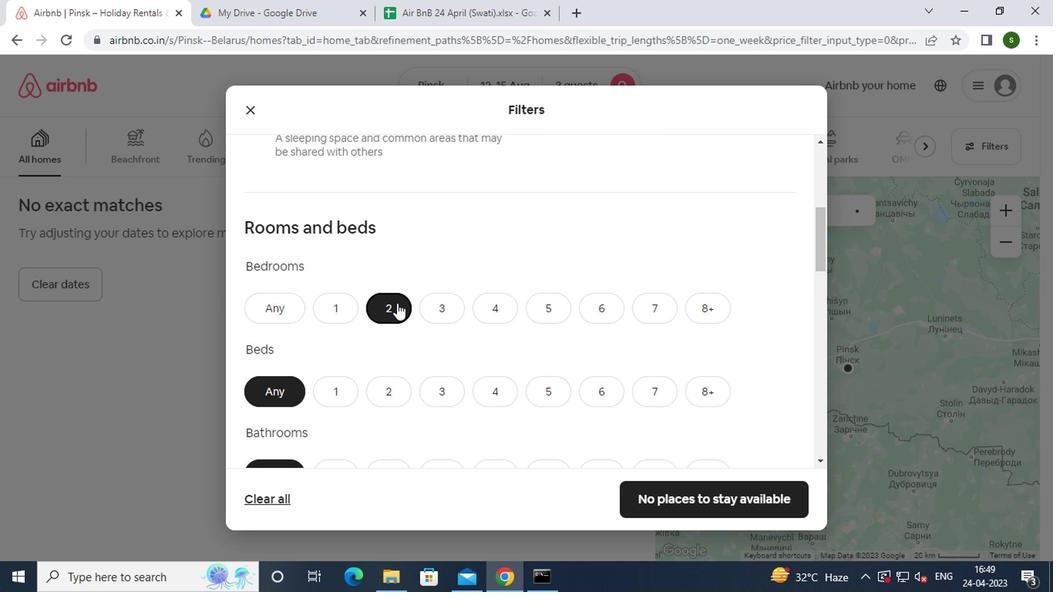 
Action: Mouse moved to (437, 319)
Screenshot: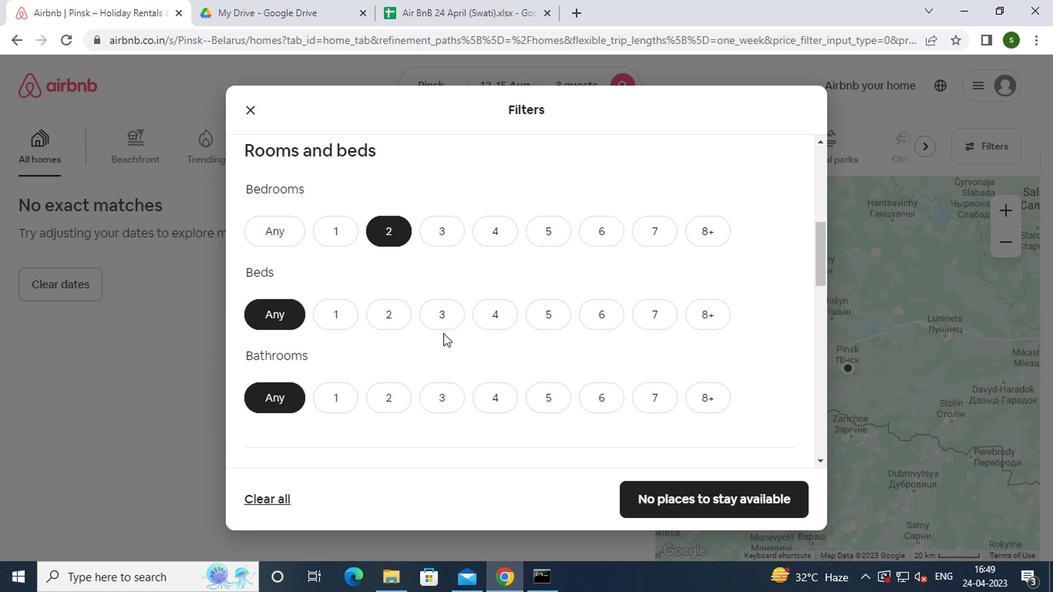
Action: Mouse pressed left at (437, 319)
Screenshot: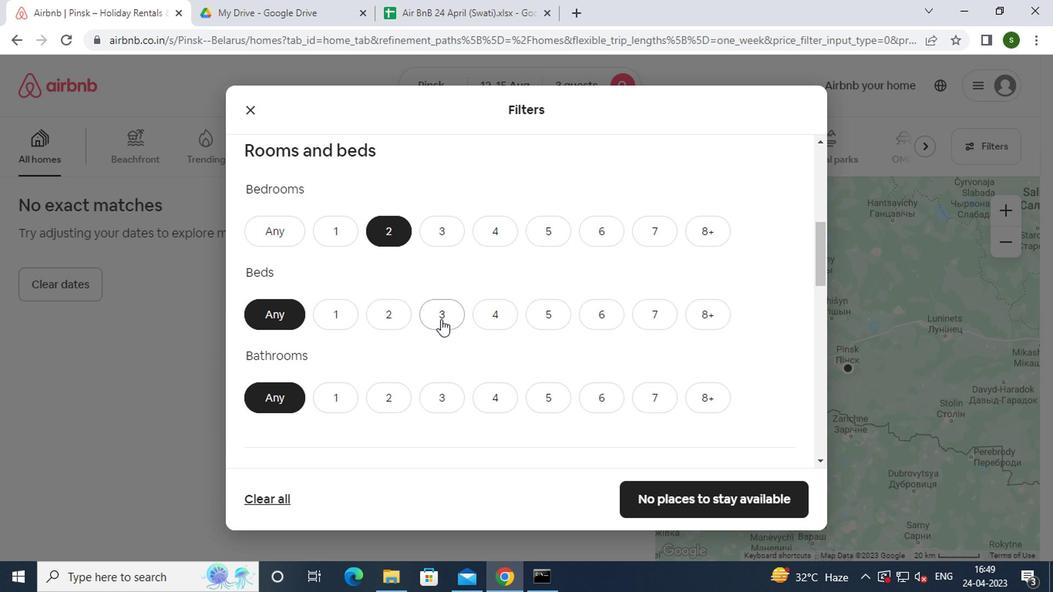 
Action: Mouse moved to (330, 390)
Screenshot: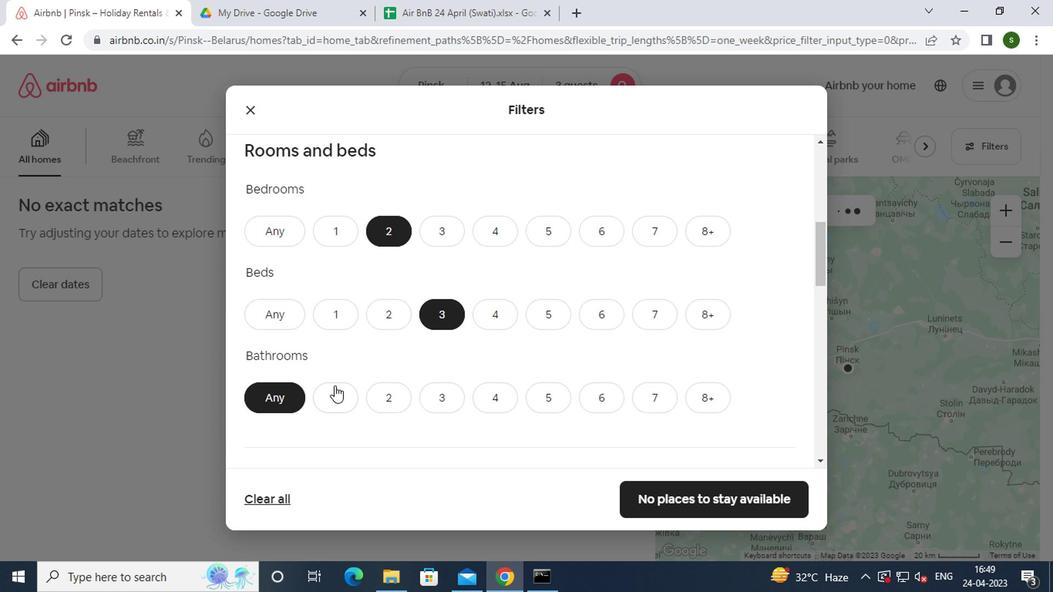 
Action: Mouse pressed left at (330, 390)
Screenshot: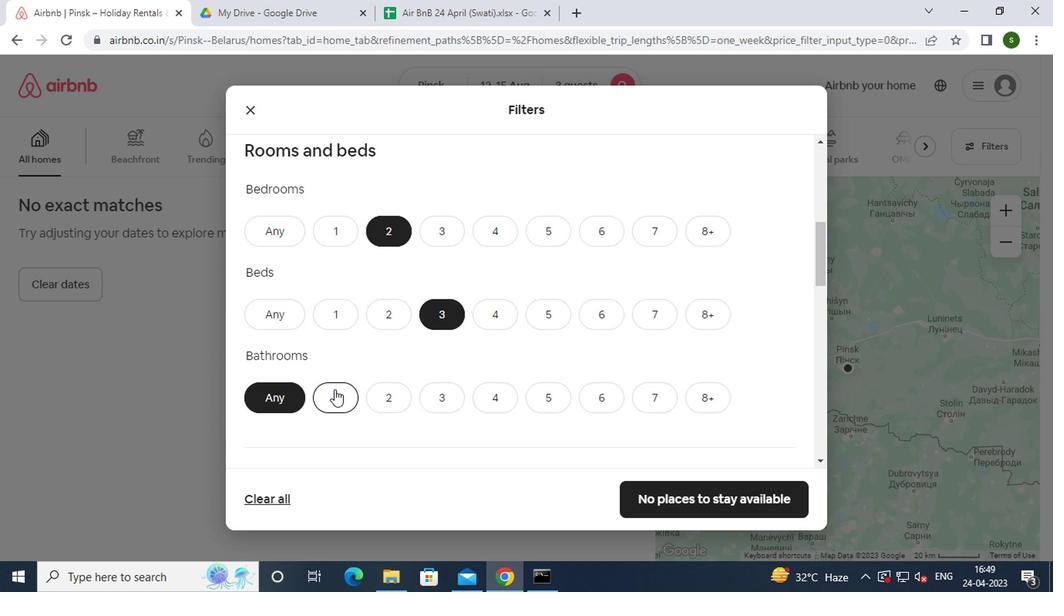 
Action: Mouse moved to (435, 321)
Screenshot: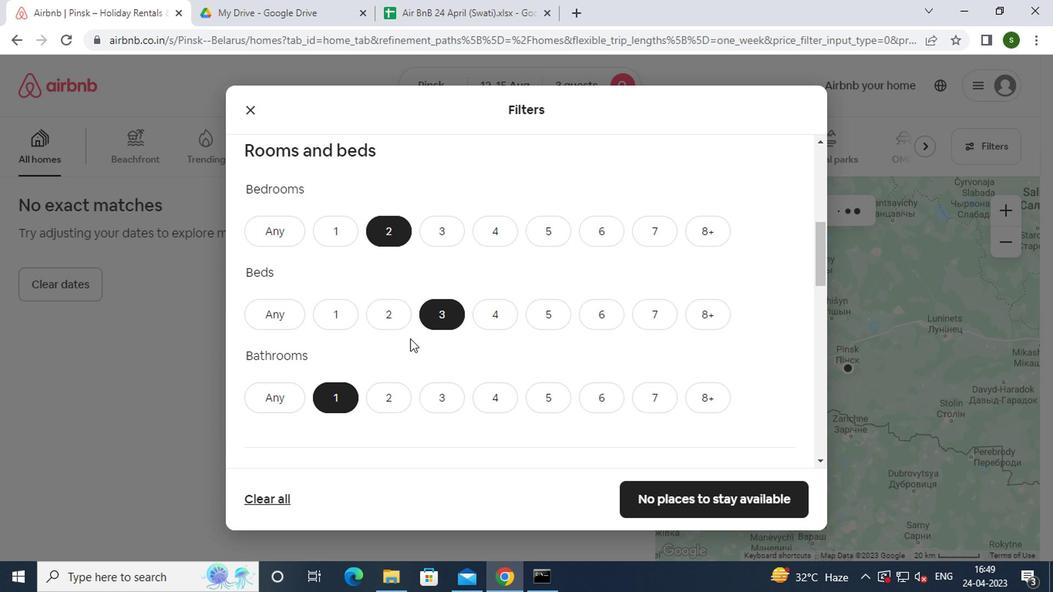 
Action: Mouse scrolled (435, 320) with delta (0, -1)
Screenshot: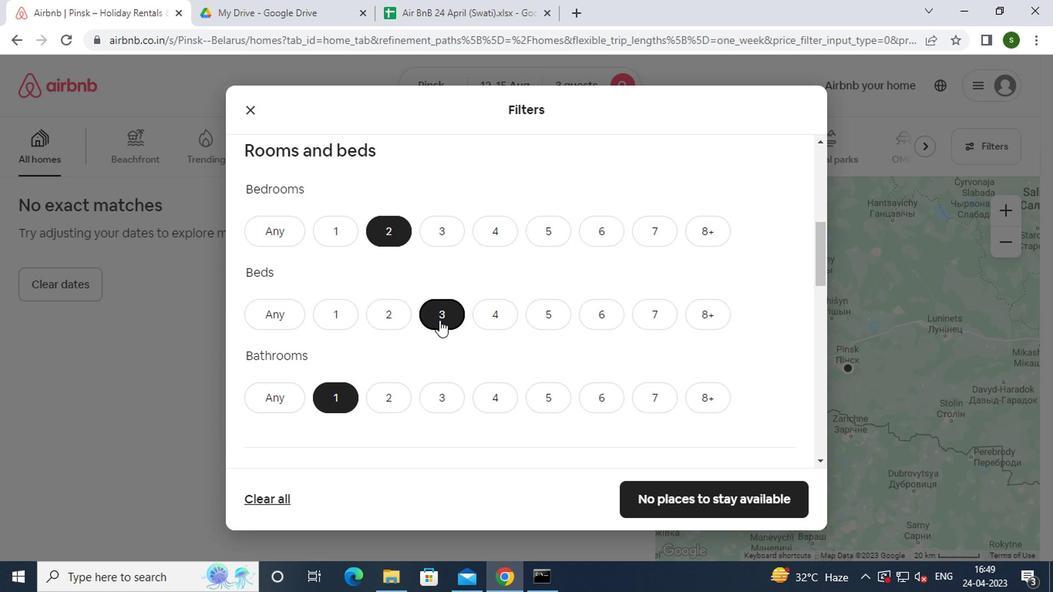 
Action: Mouse scrolled (435, 320) with delta (0, -1)
Screenshot: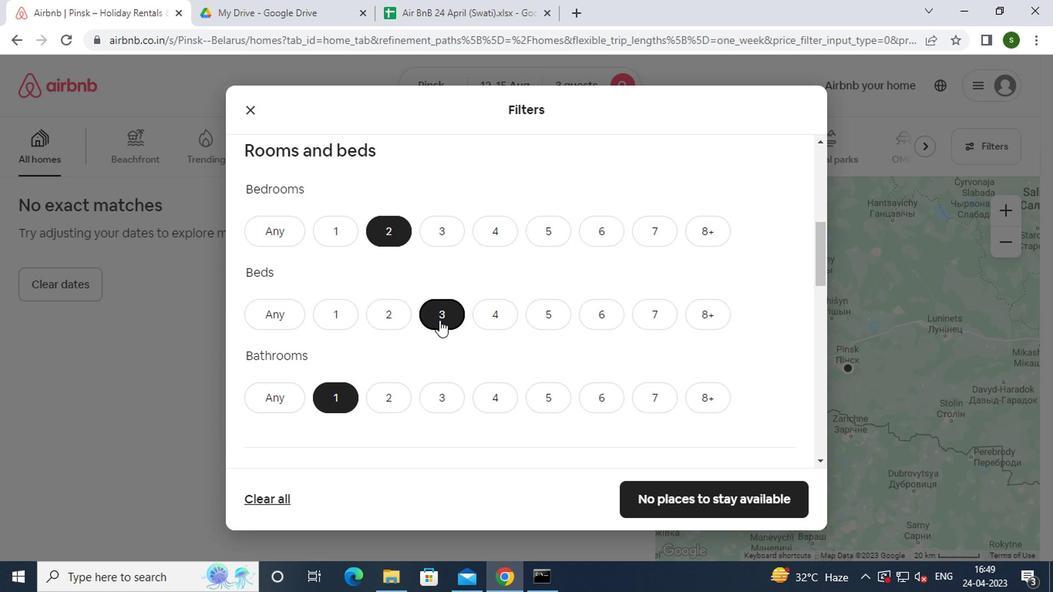 
Action: Mouse scrolled (435, 320) with delta (0, -1)
Screenshot: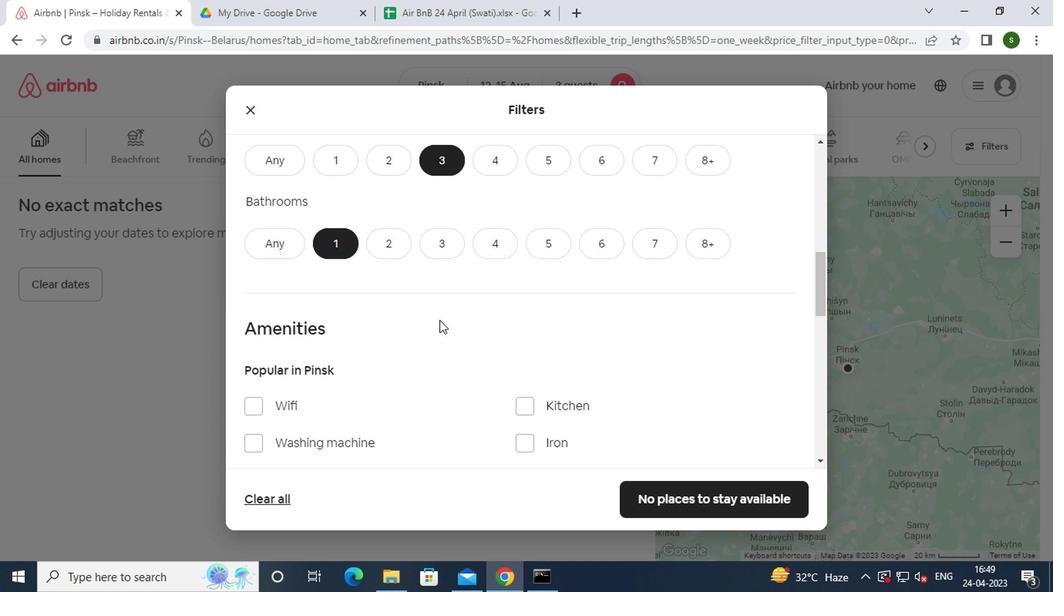 
Action: Mouse scrolled (435, 320) with delta (0, -1)
Screenshot: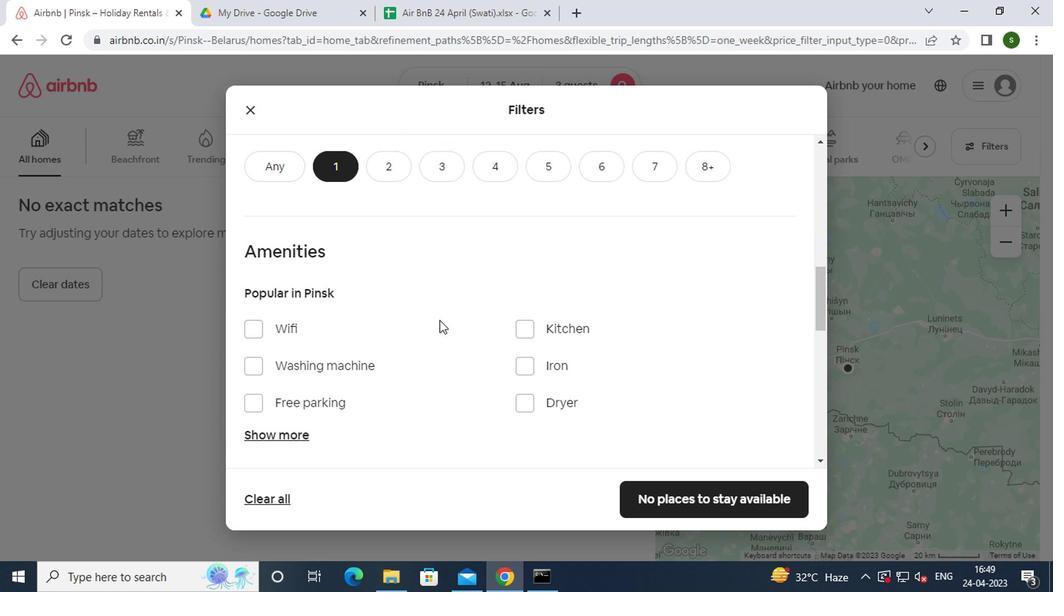 
Action: Mouse moved to (358, 291)
Screenshot: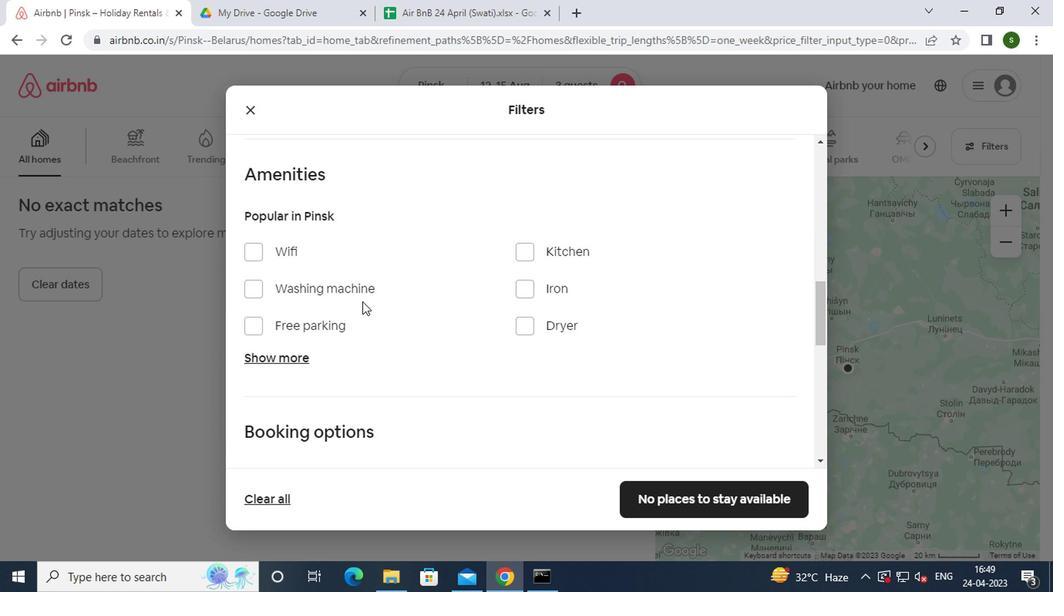 
Action: Mouse pressed left at (358, 291)
Screenshot: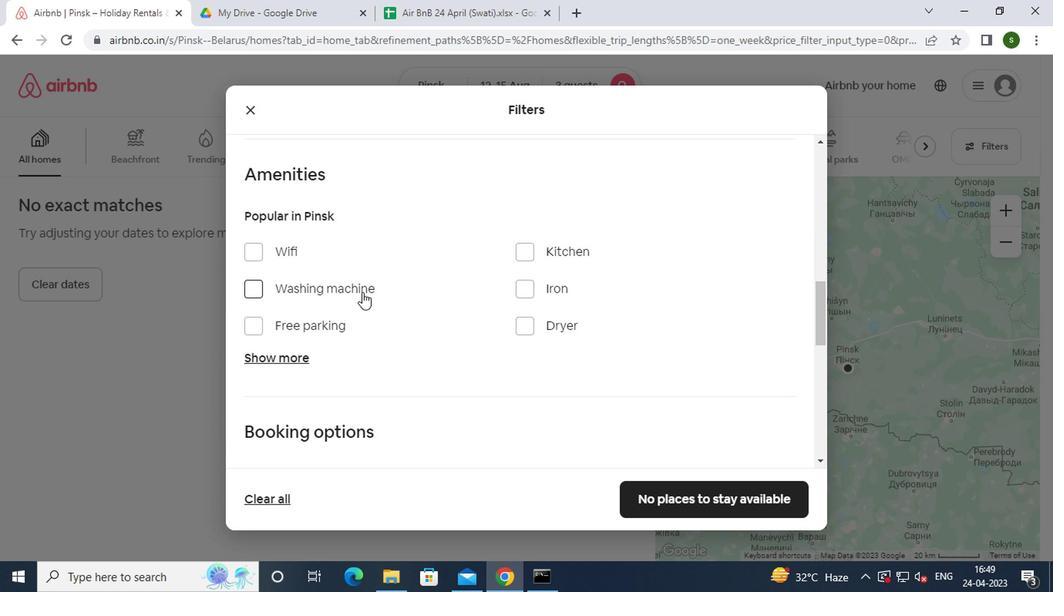 
Action: Mouse moved to (458, 301)
Screenshot: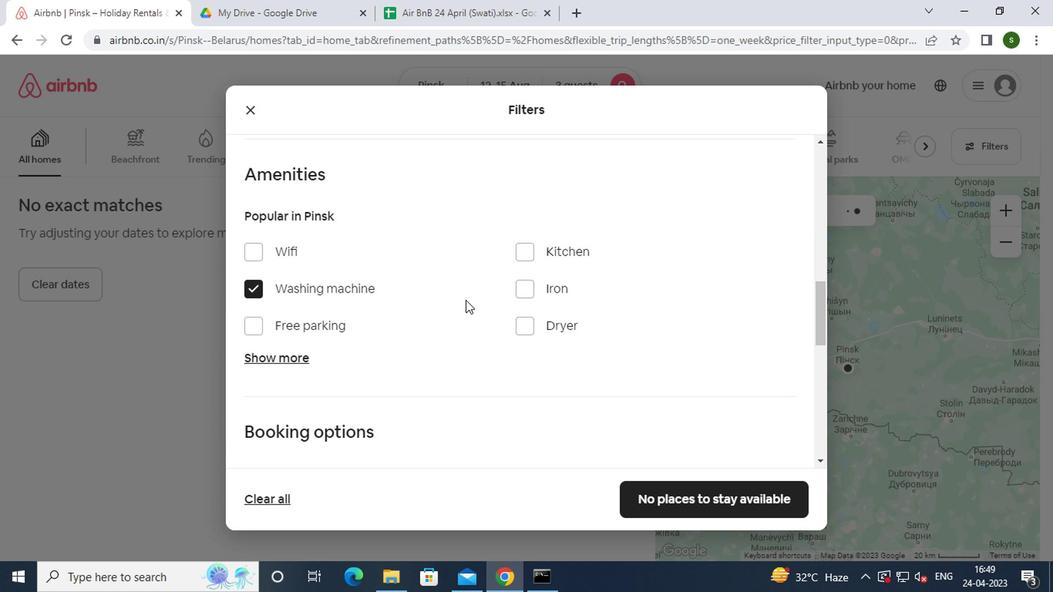 
Action: Mouse scrolled (458, 300) with delta (0, 0)
Screenshot: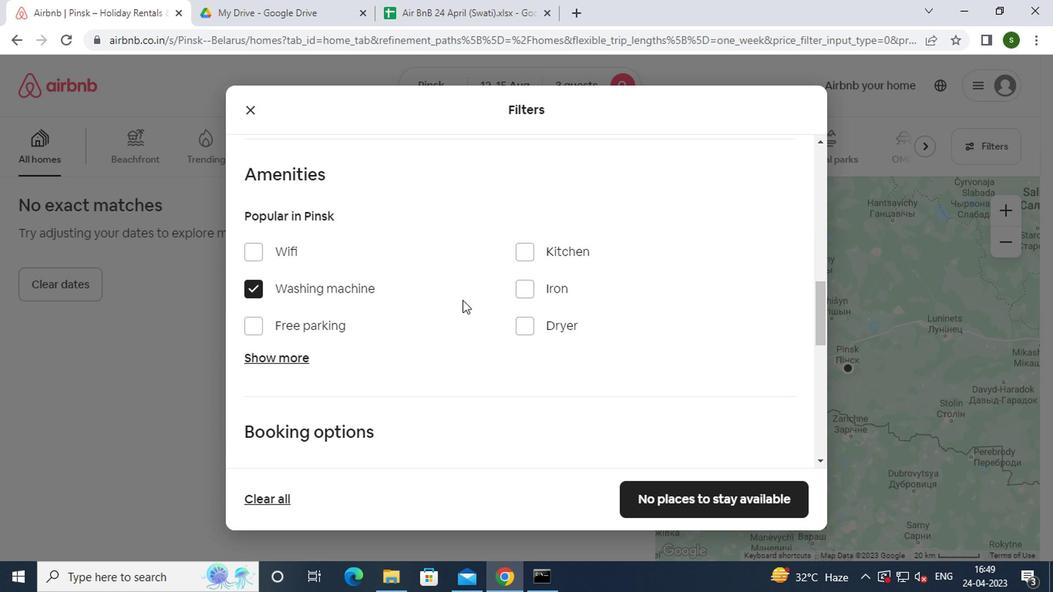 
Action: Mouse scrolled (458, 300) with delta (0, 0)
Screenshot: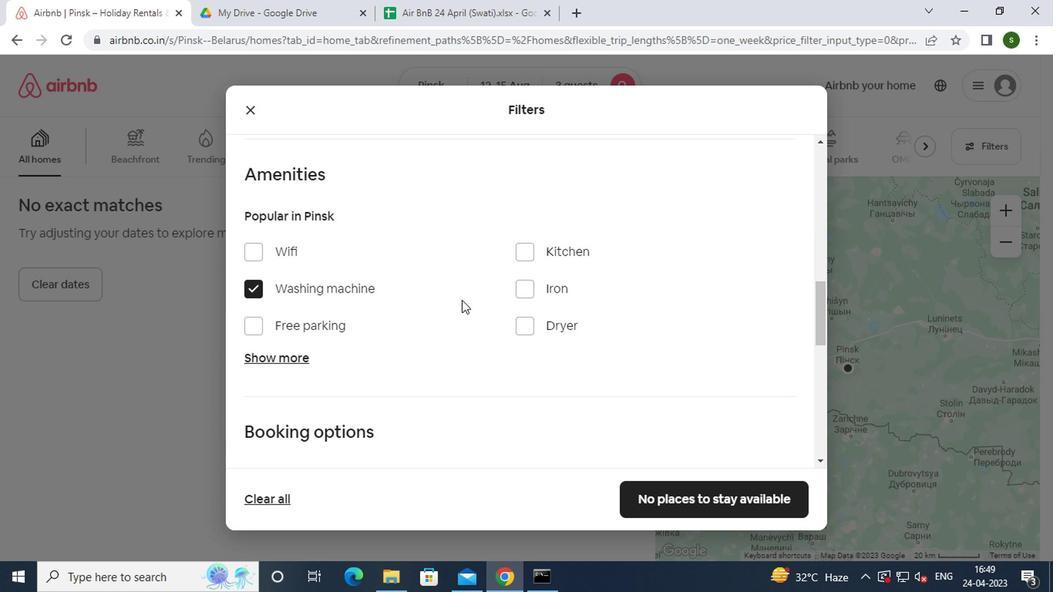 
Action: Mouse scrolled (458, 300) with delta (0, 0)
Screenshot: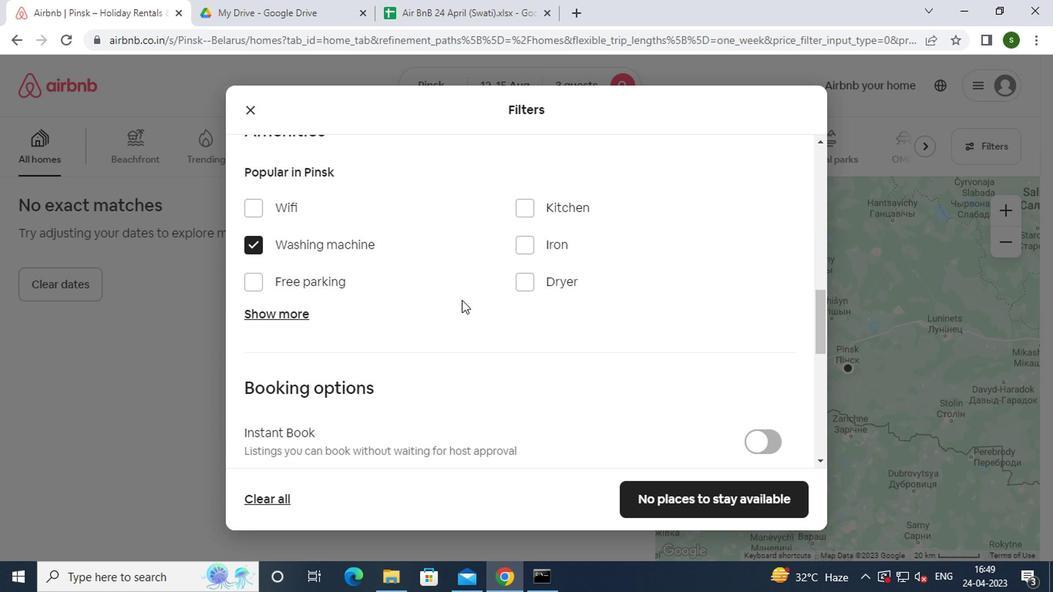 
Action: Mouse scrolled (458, 300) with delta (0, 0)
Screenshot: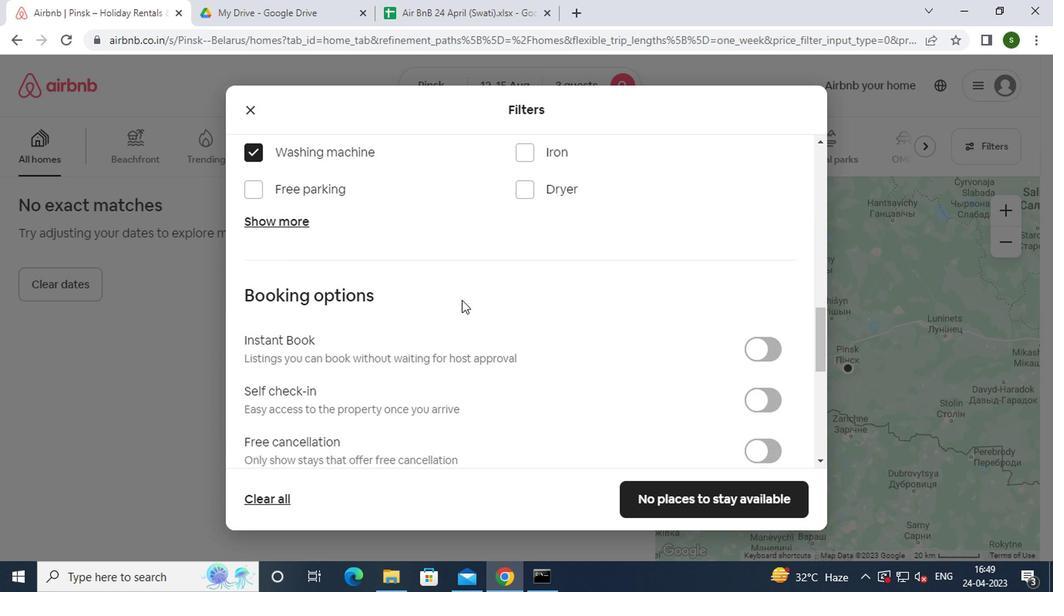 
Action: Mouse moved to (754, 223)
Screenshot: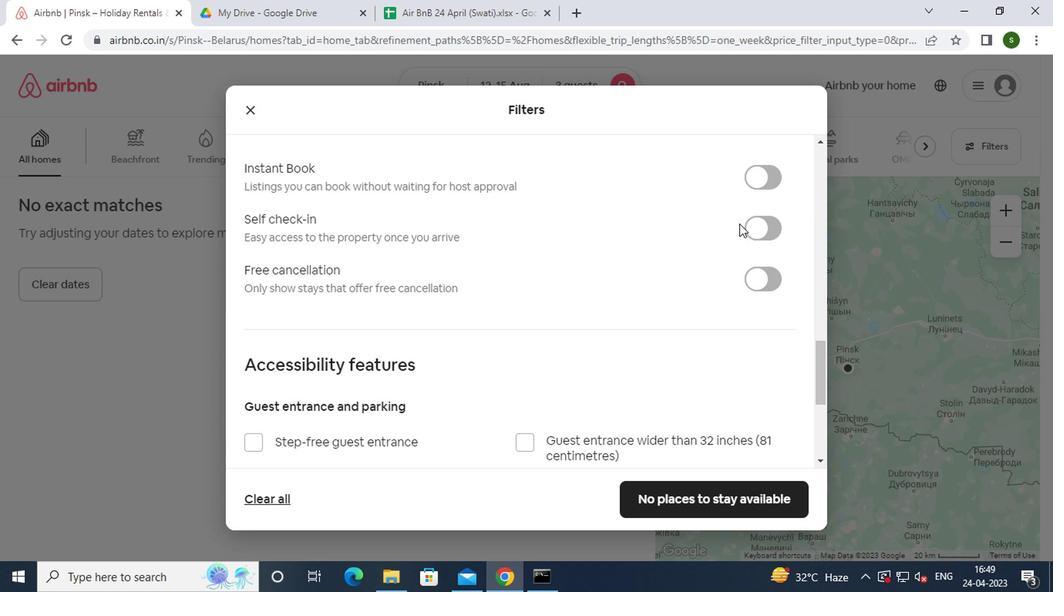 
Action: Mouse pressed left at (754, 223)
Screenshot: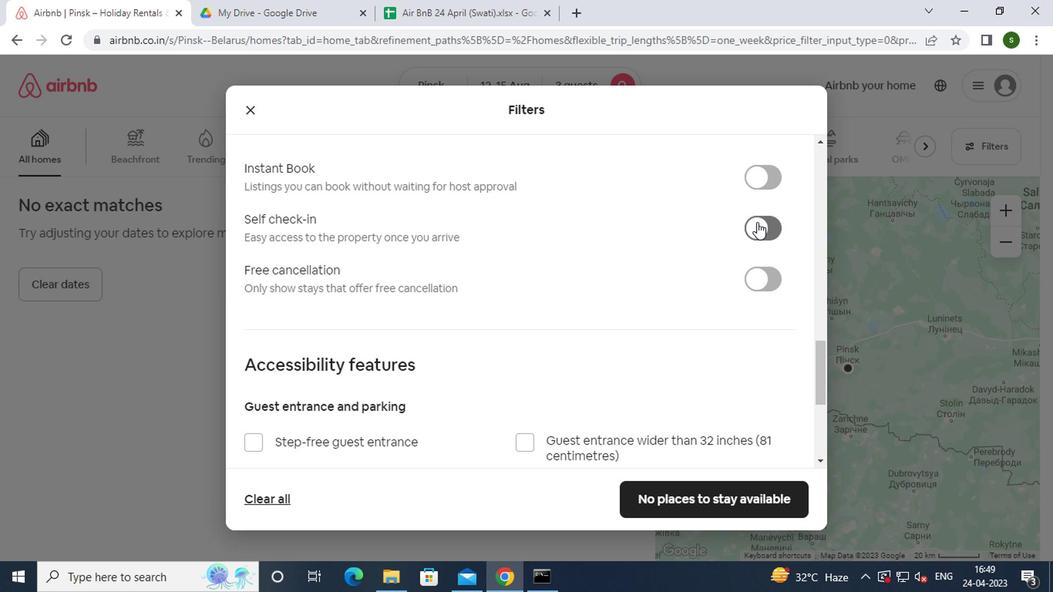 
Action: Mouse moved to (592, 260)
Screenshot: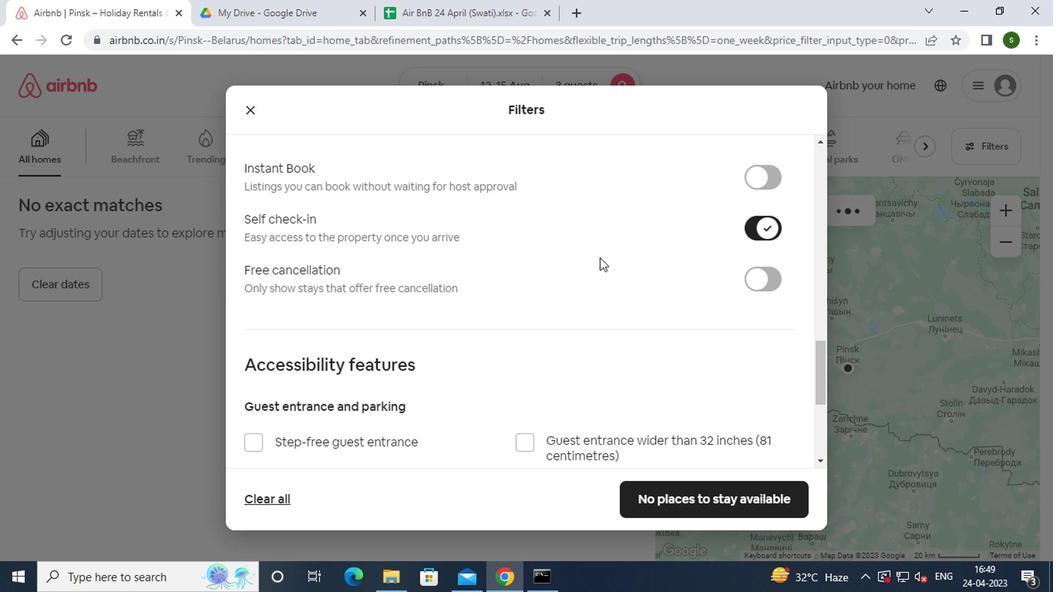
Action: Mouse scrolled (592, 260) with delta (0, 0)
Screenshot: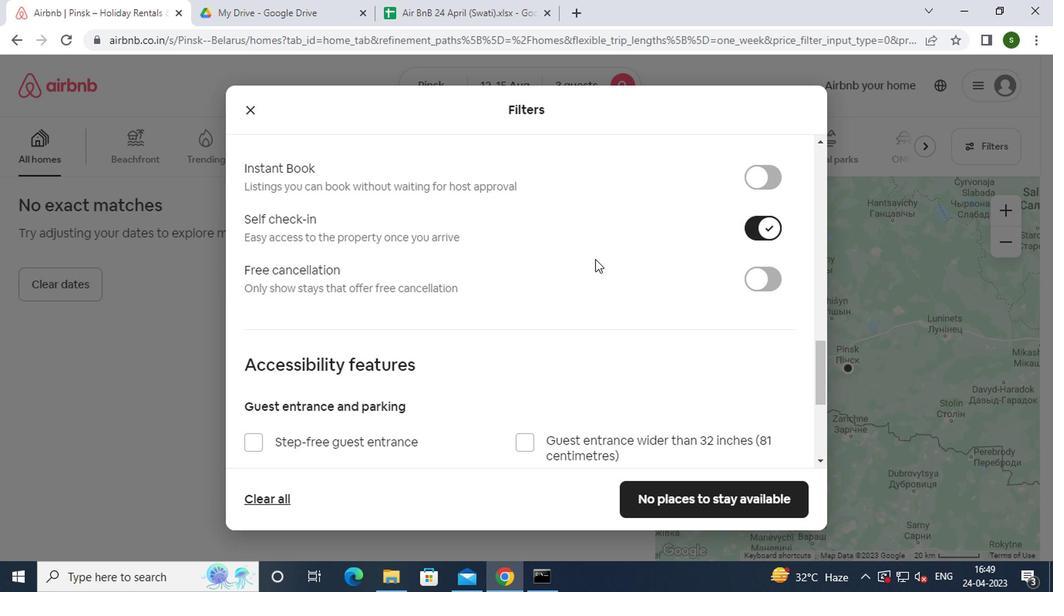 
Action: Mouse scrolled (592, 260) with delta (0, 0)
Screenshot: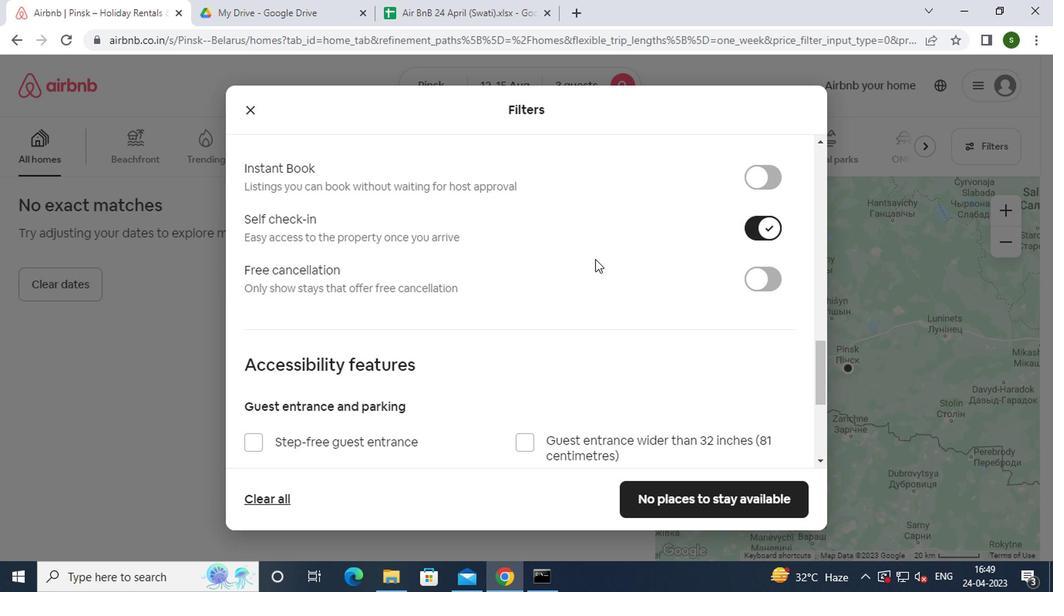 
Action: Mouse scrolled (592, 260) with delta (0, 0)
Screenshot: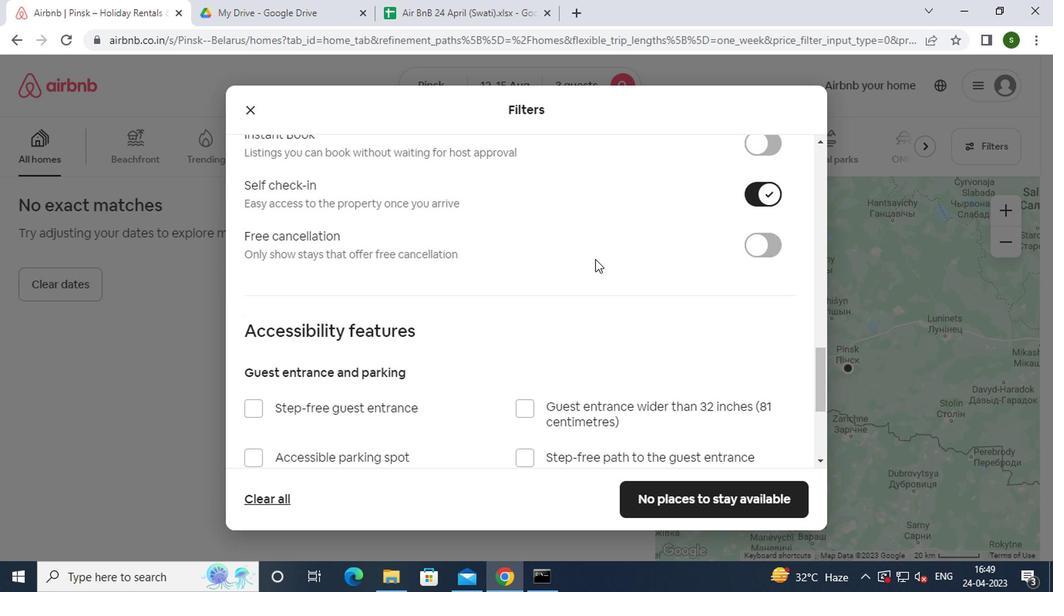 
Action: Mouse scrolled (592, 260) with delta (0, 0)
Screenshot: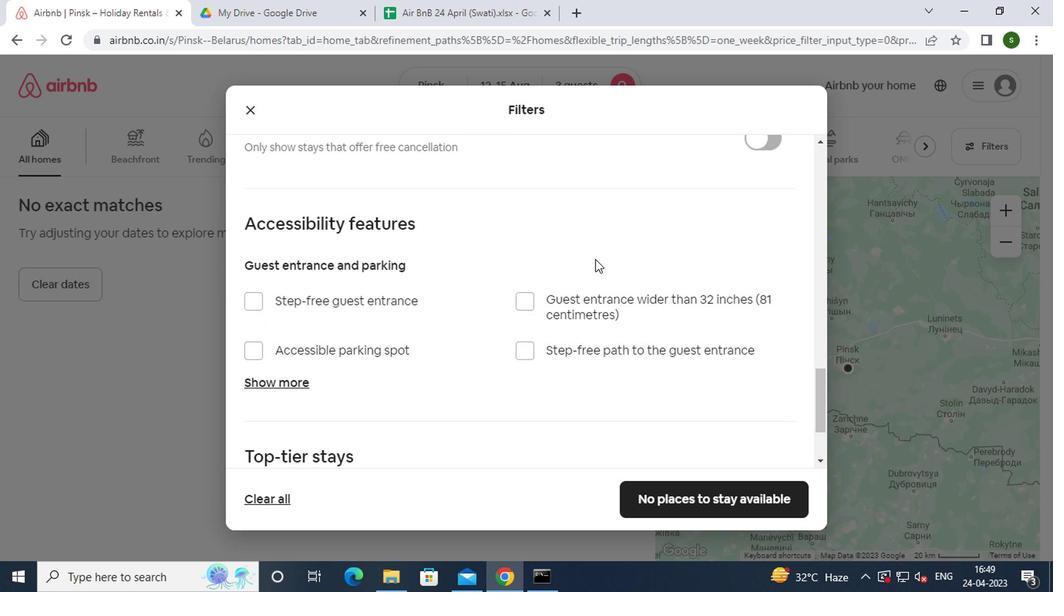 
Action: Mouse scrolled (592, 260) with delta (0, 0)
Screenshot: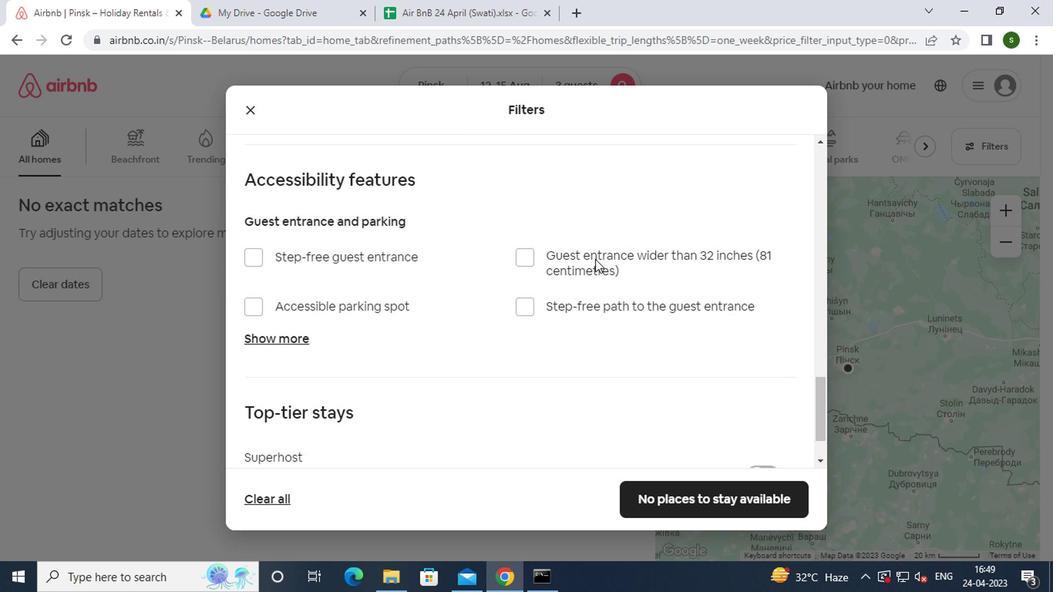 
Action: Mouse moved to (671, 498)
Screenshot: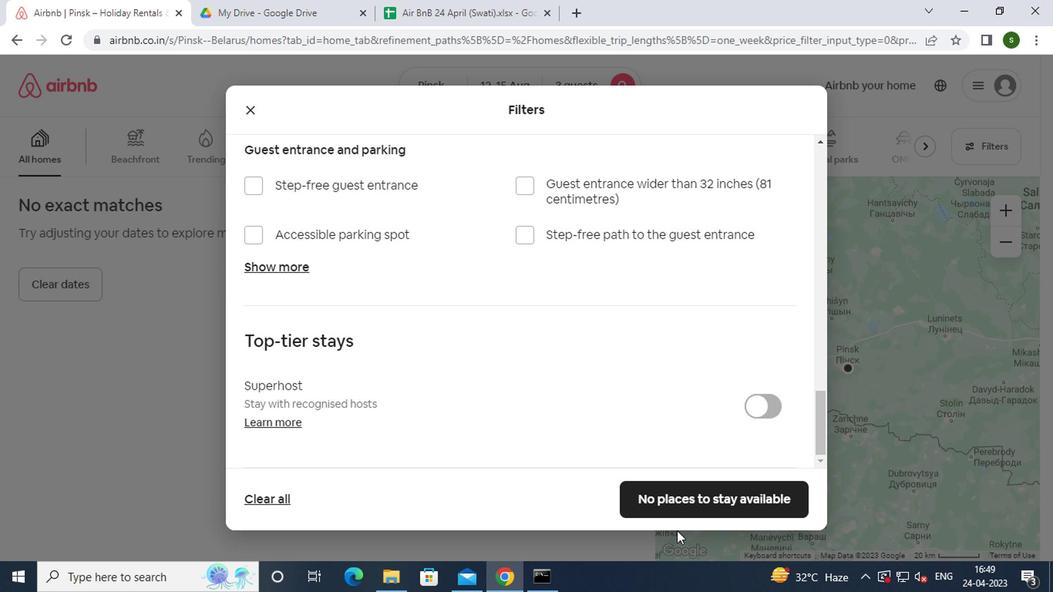 
Action: Mouse pressed left at (671, 498)
Screenshot: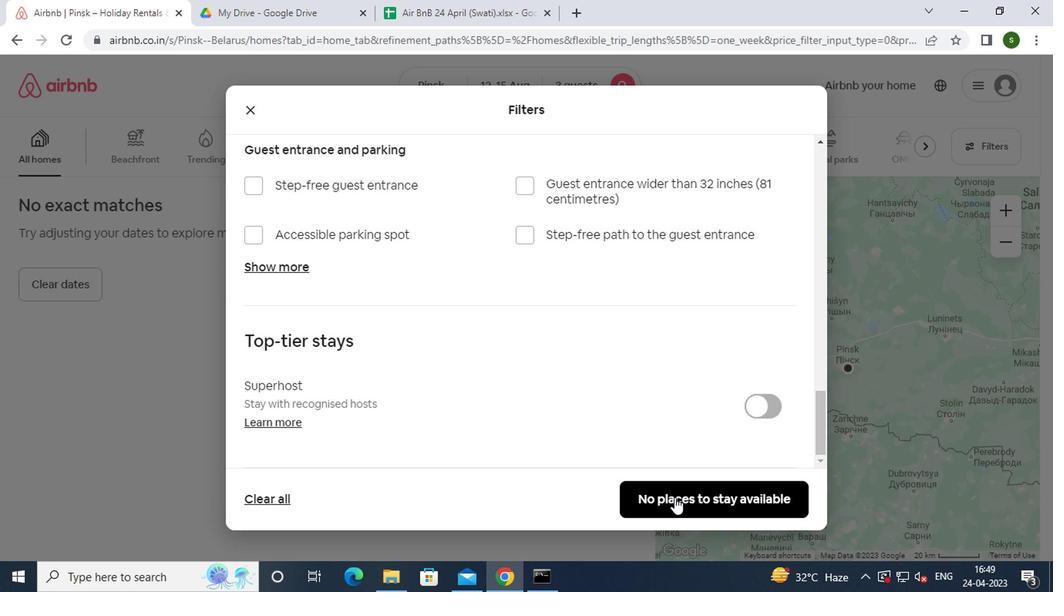 
Action: Mouse moved to (520, 291)
Screenshot: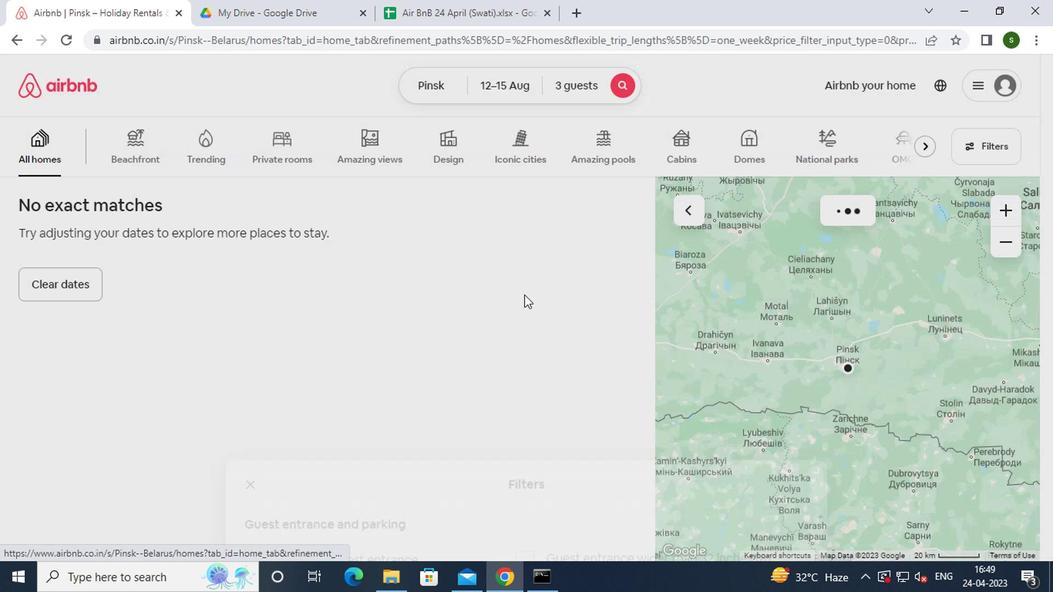 
